 Task: Create a scrum project BridgeForge. Add to scrum project BridgeForge a team member softage.3@softage.net and assign as Project Lead. Add to scrum project BridgeForge a team member softage.4@softage.net
Action: Mouse moved to (180, 53)
Screenshot: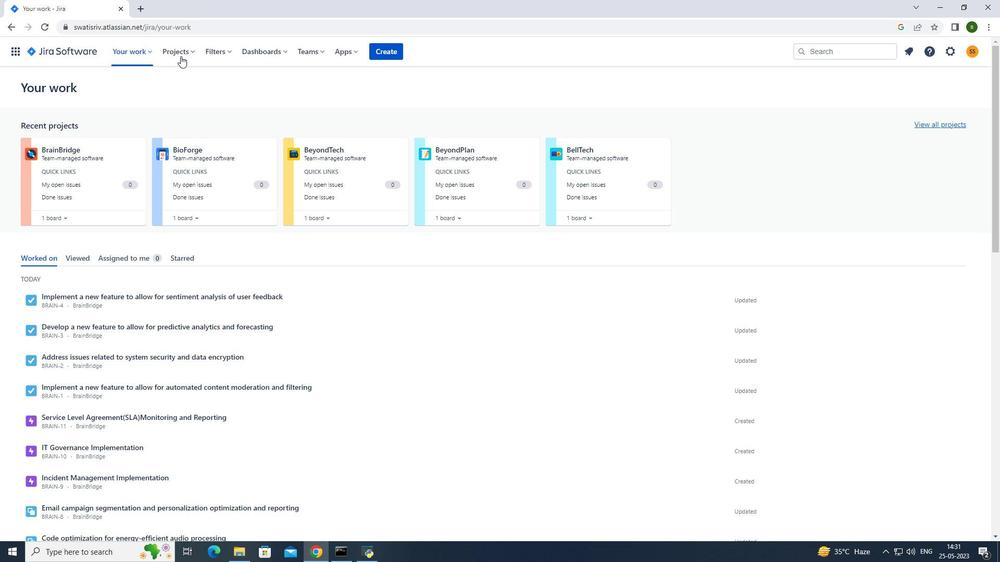 
Action: Mouse pressed left at (180, 53)
Screenshot: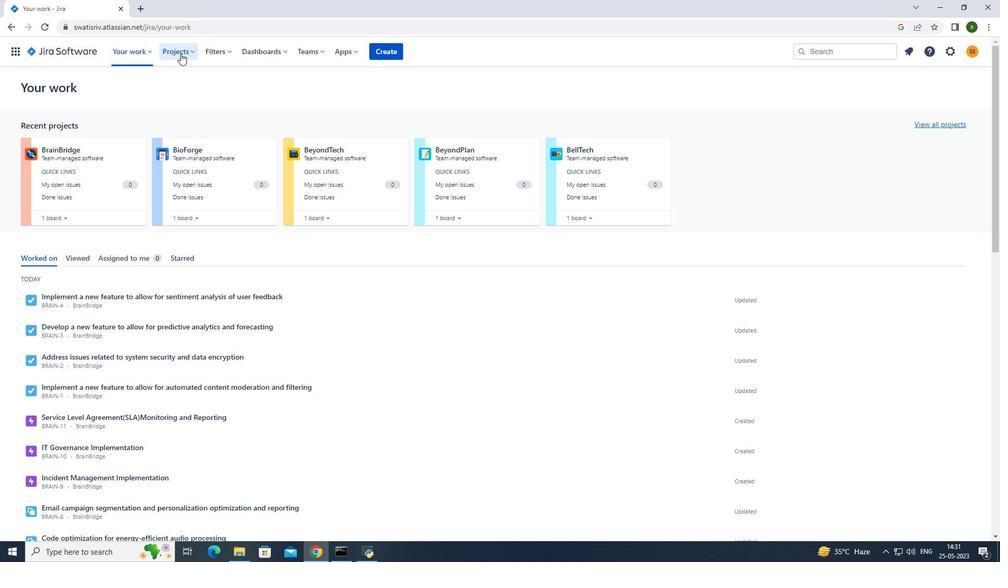 
Action: Mouse moved to (223, 258)
Screenshot: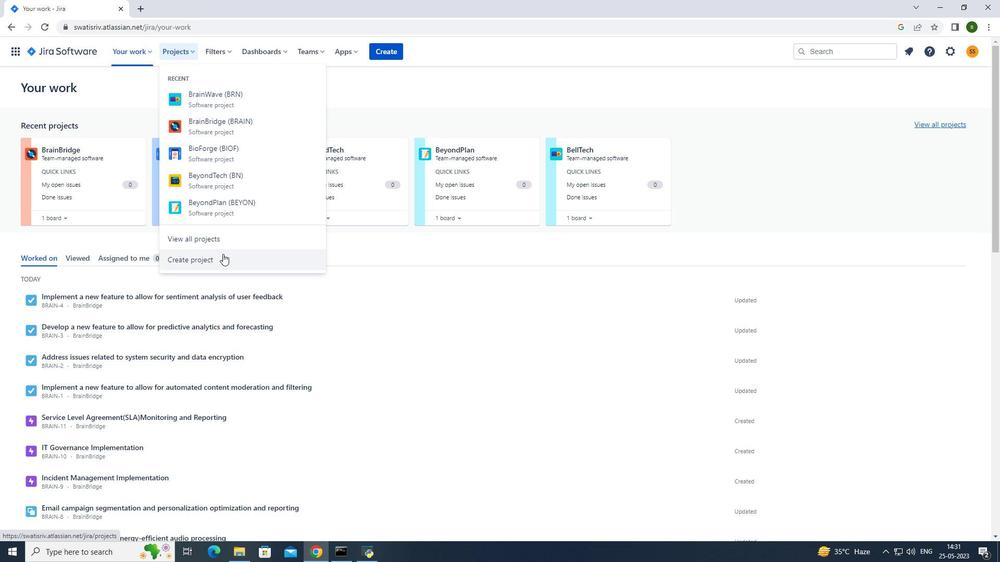 
Action: Mouse pressed left at (223, 258)
Screenshot: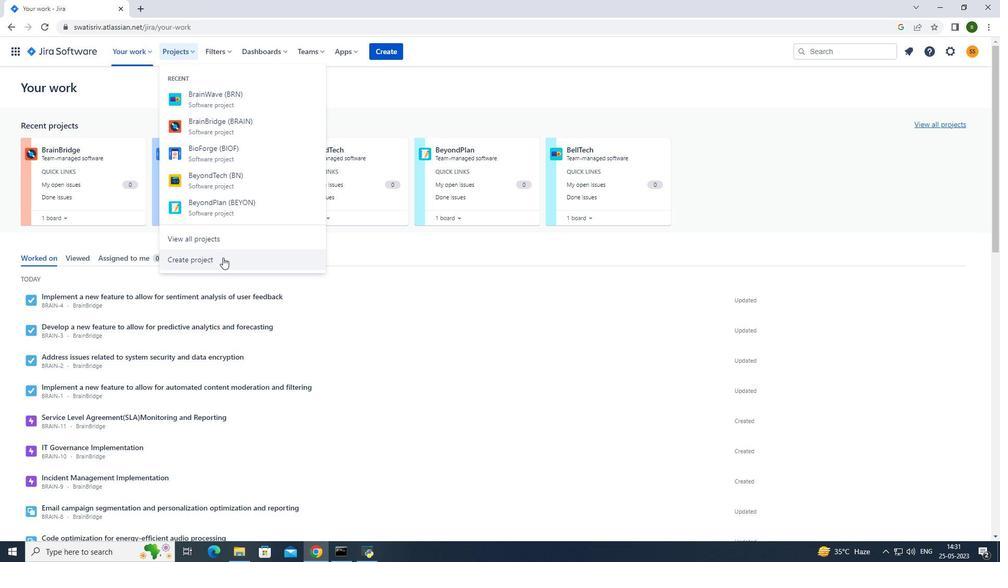
Action: Mouse moved to (647, 253)
Screenshot: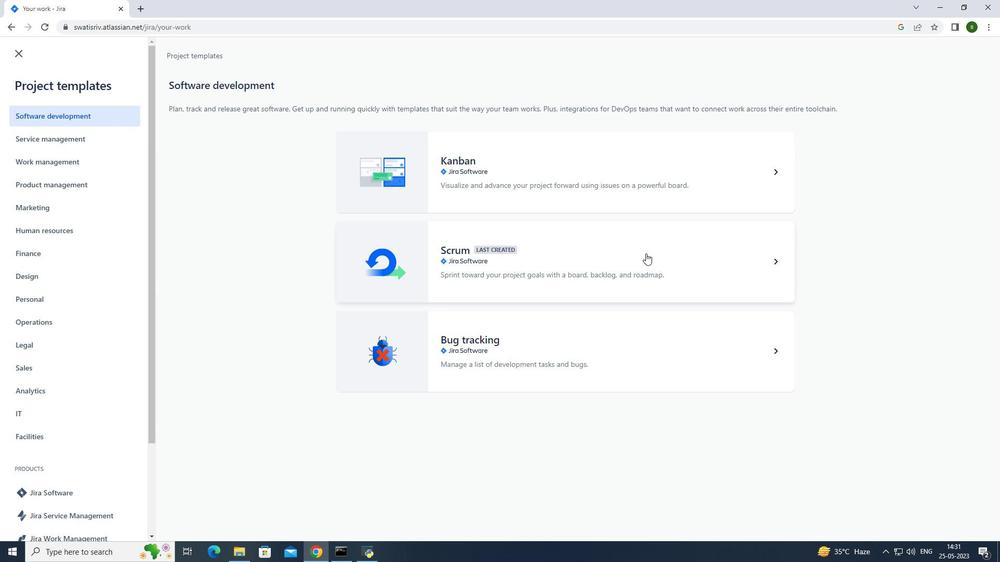 
Action: Mouse pressed left at (647, 253)
Screenshot: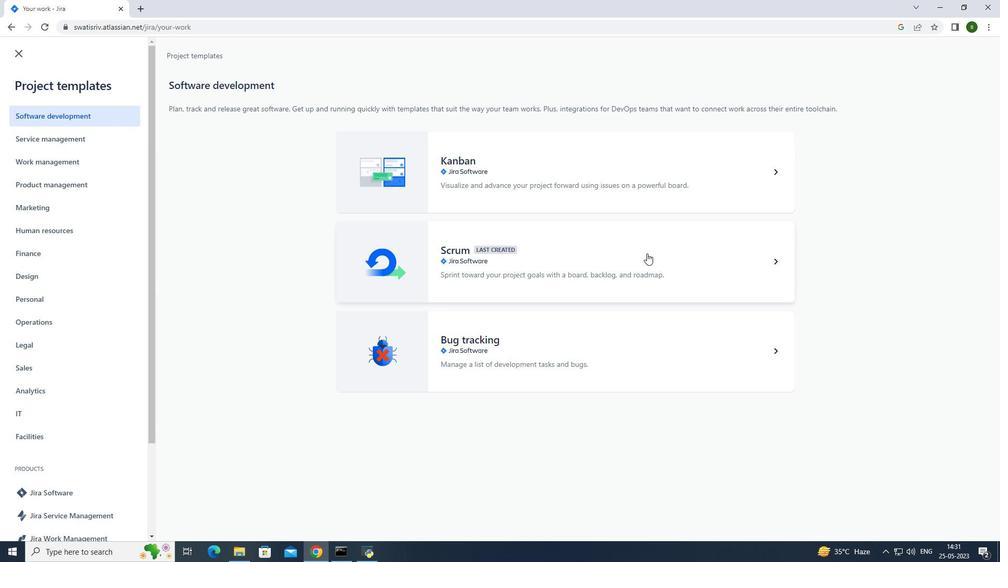 
Action: Mouse moved to (782, 517)
Screenshot: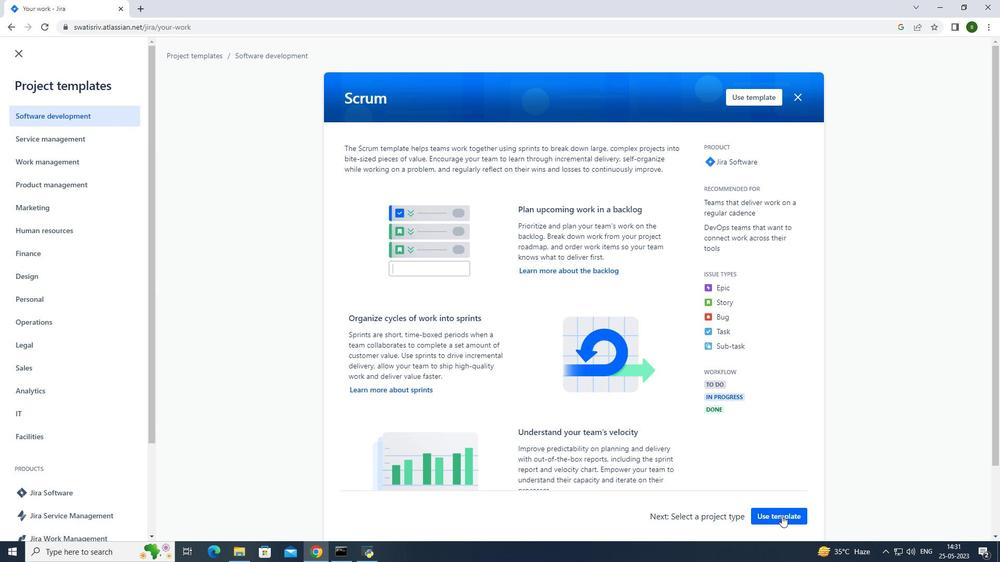 
Action: Mouse pressed left at (782, 517)
Screenshot: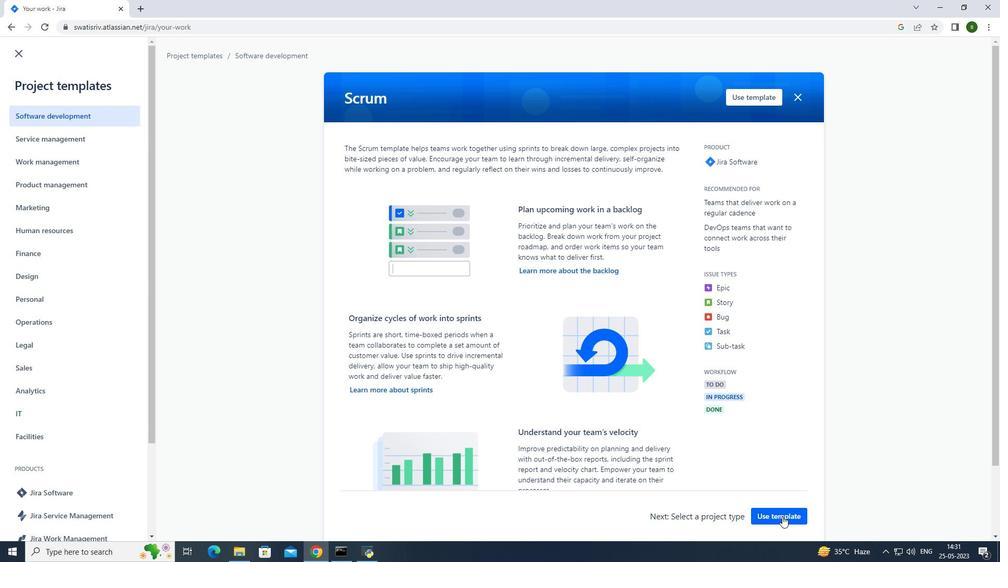 
Action: Mouse moved to (475, 509)
Screenshot: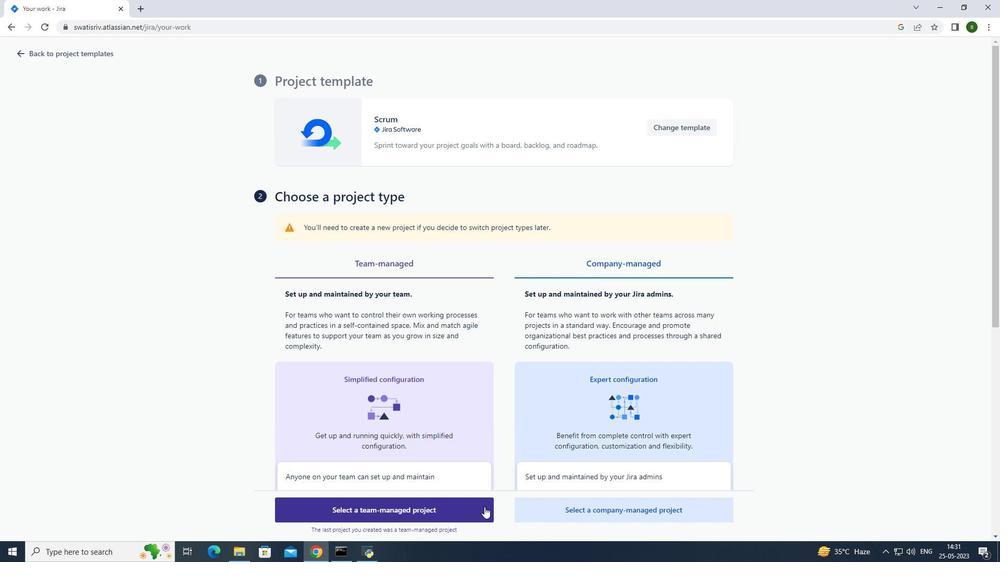 
Action: Mouse pressed left at (475, 509)
Screenshot: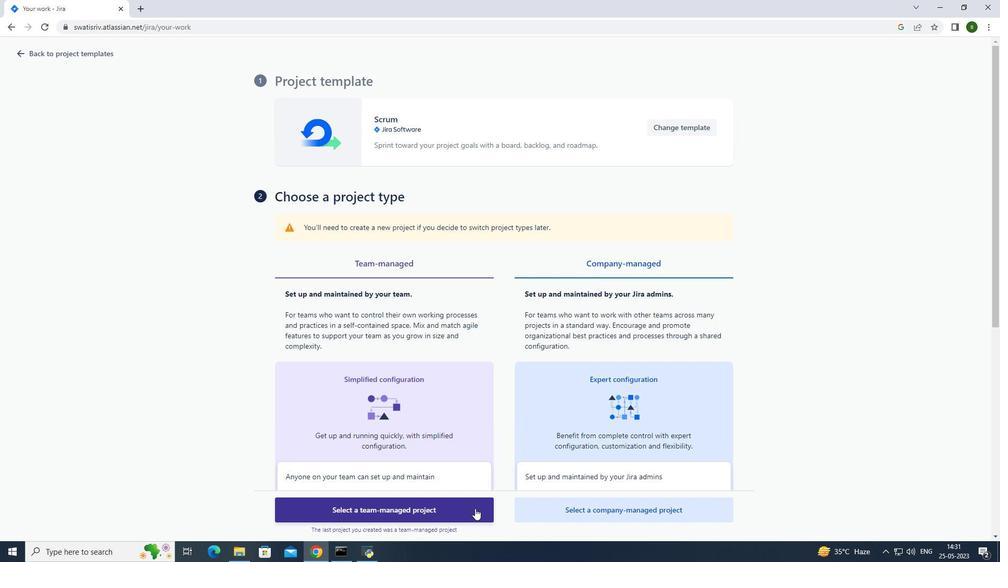 
Action: Mouse moved to (288, 232)
Screenshot: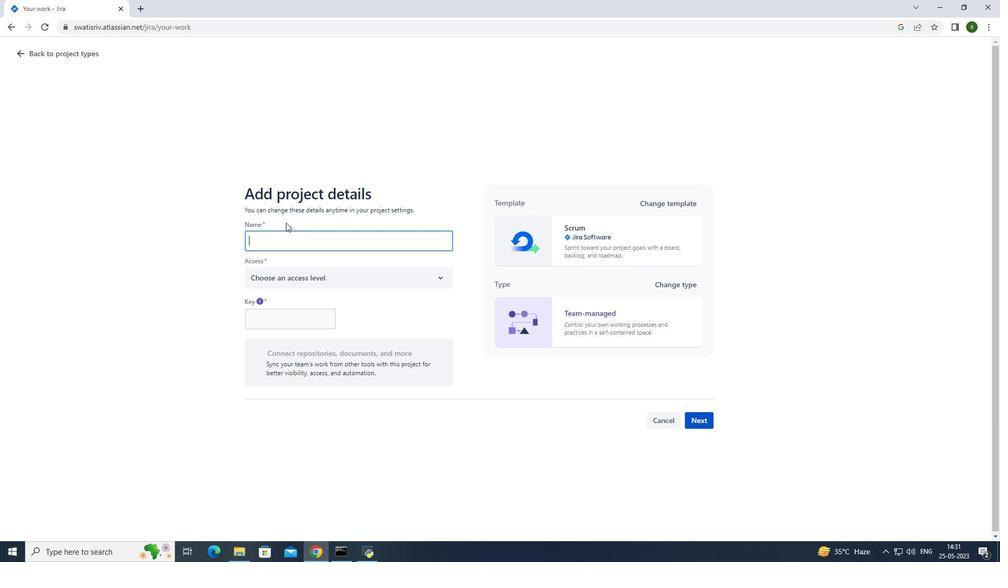 
Action: Mouse pressed left at (288, 232)
Screenshot: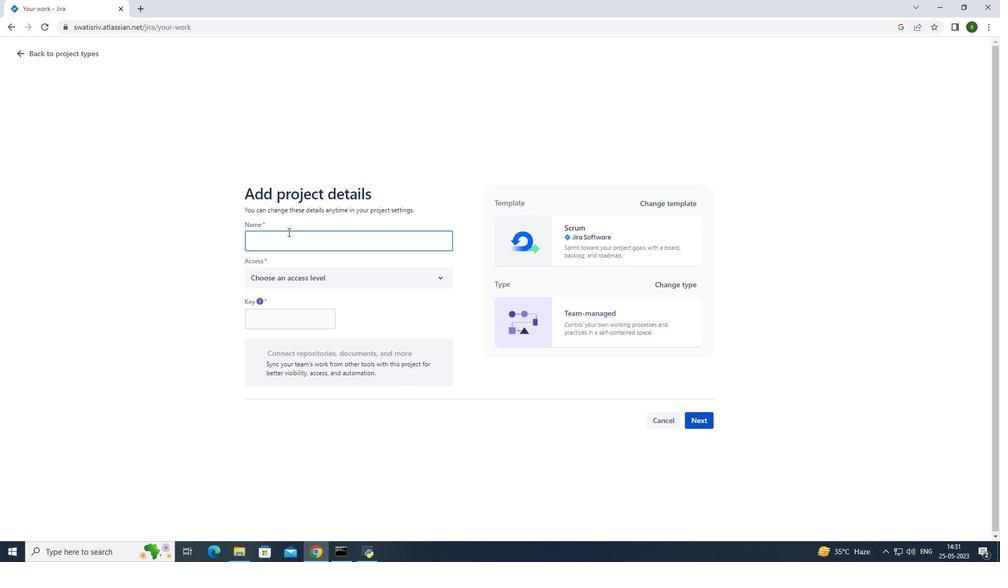 
Action: Mouse moved to (288, 232)
Screenshot: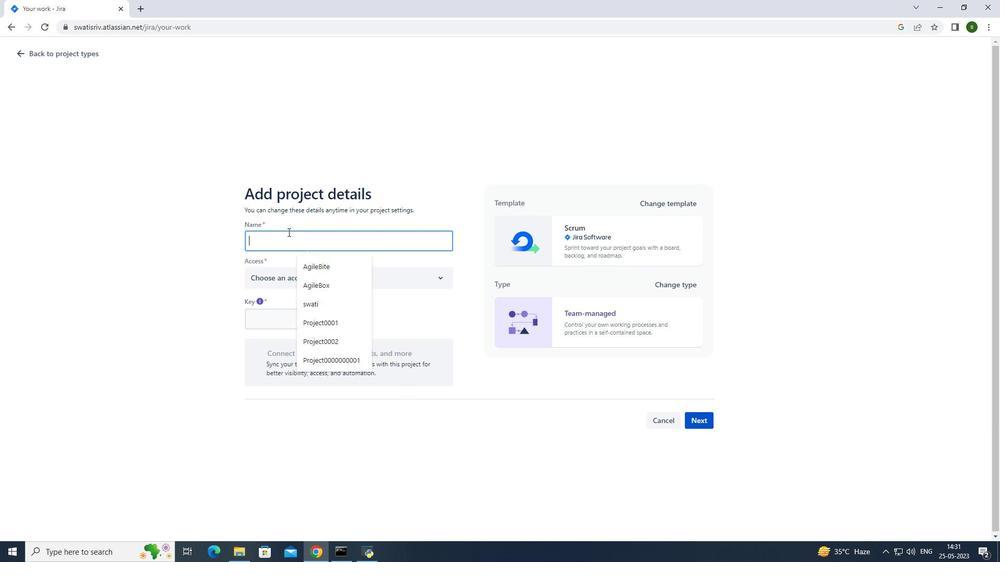 
Action: Key pressed <Key.caps_lock>B<Key.caps_lock>ridge<Key.caps_lock>F<Key.caps_lock>orge
Screenshot: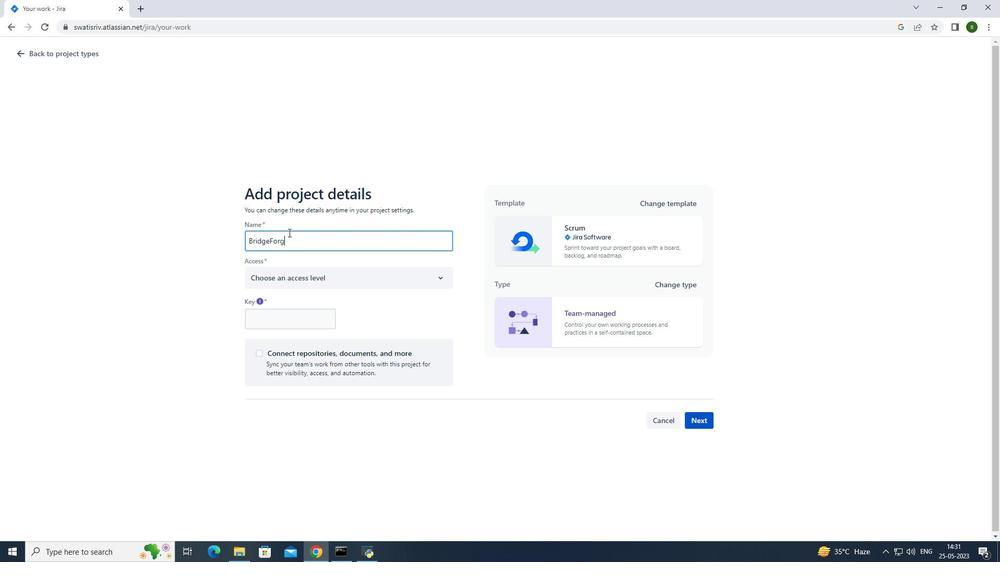 
Action: Mouse moved to (402, 276)
Screenshot: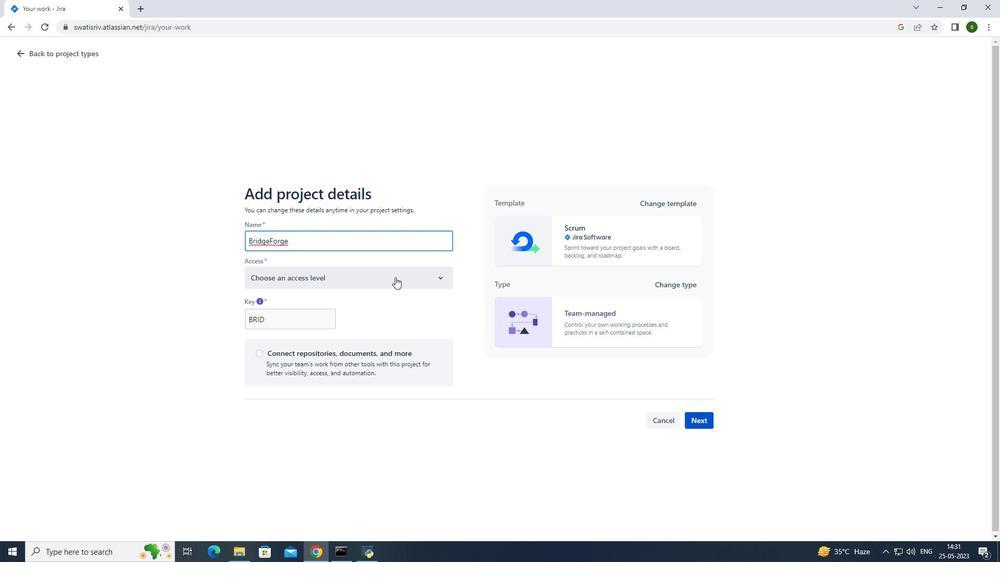
Action: Mouse pressed left at (402, 276)
Screenshot: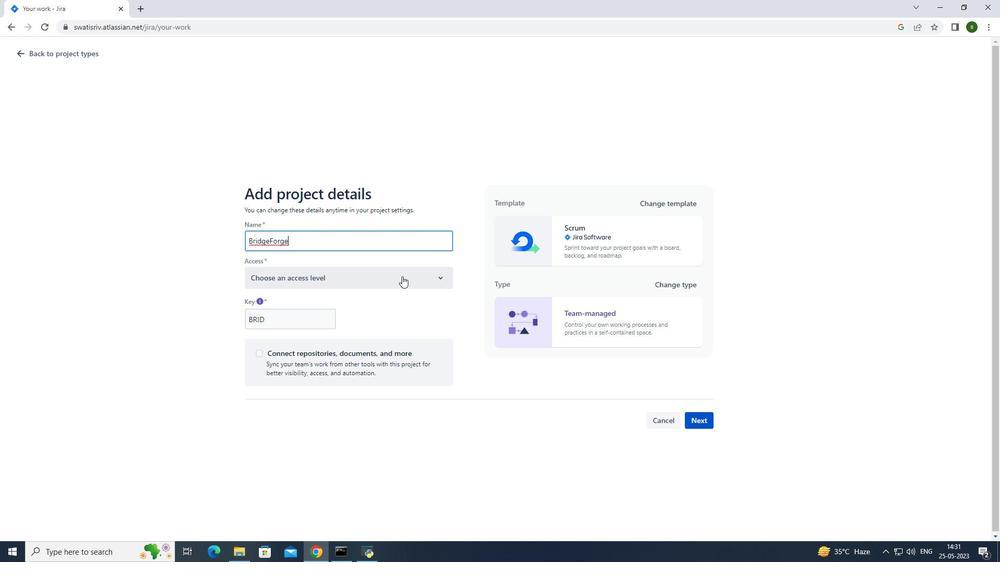 
Action: Mouse moved to (359, 325)
Screenshot: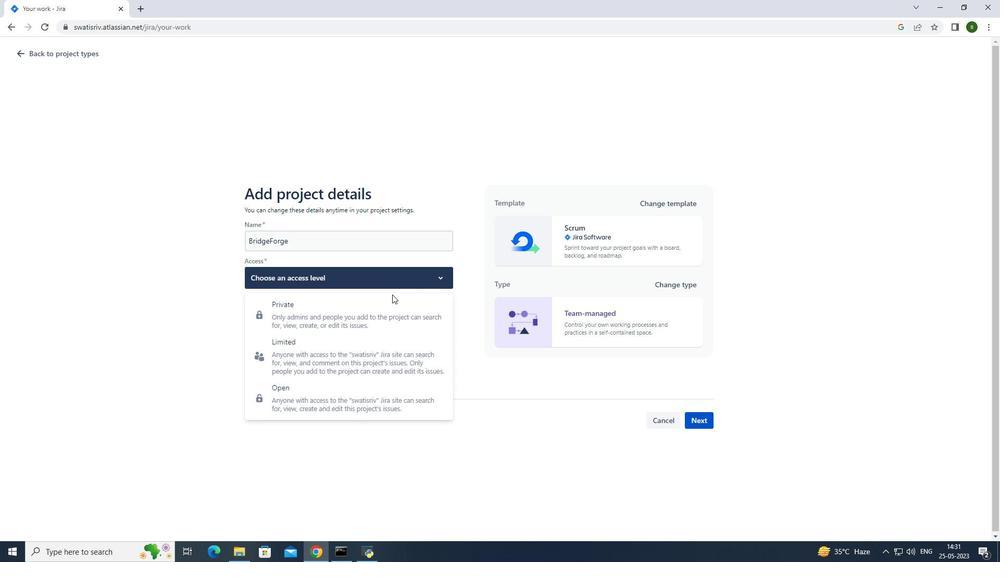 
Action: Mouse pressed left at (359, 325)
Screenshot: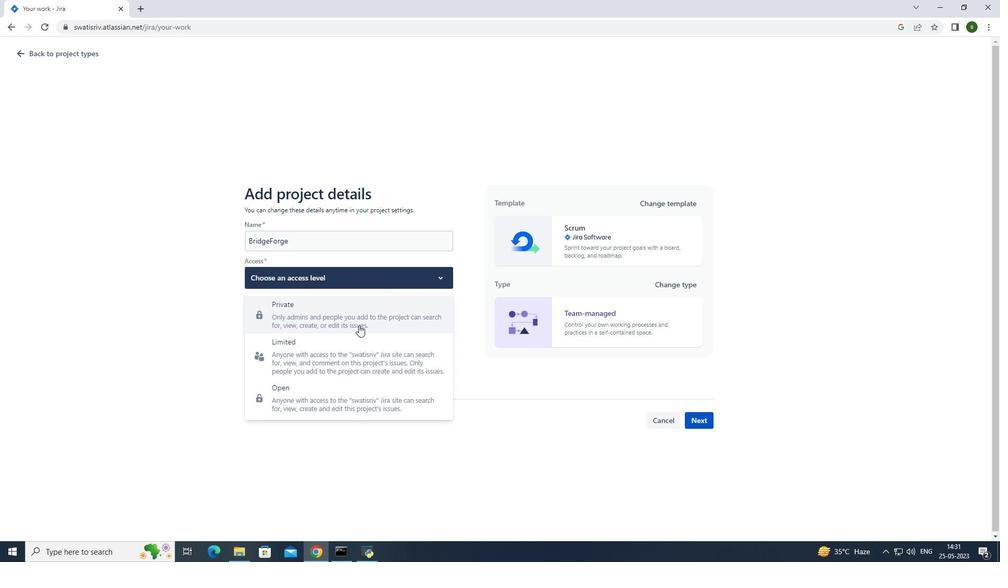 
Action: Mouse moved to (707, 422)
Screenshot: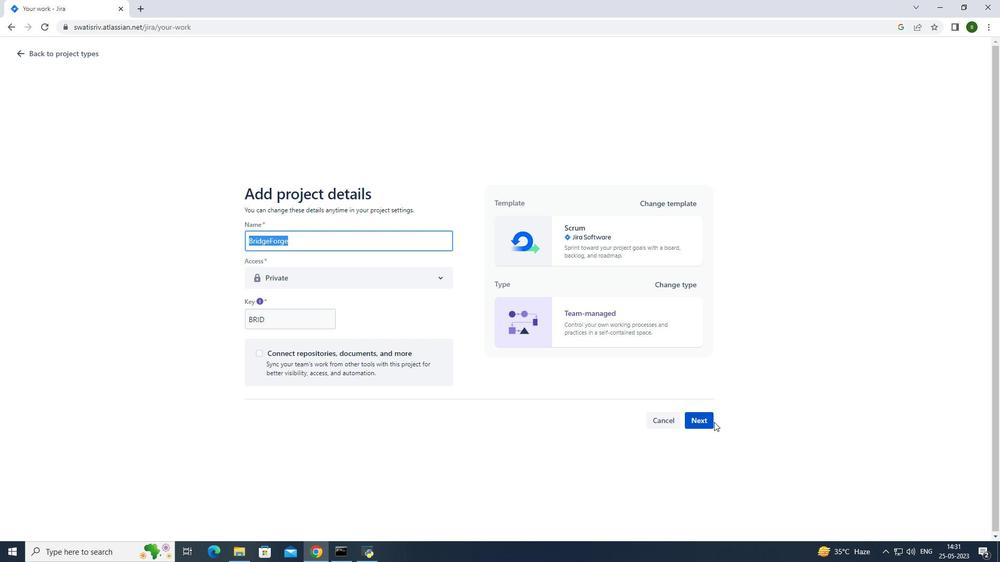 
Action: Mouse pressed left at (707, 422)
Screenshot: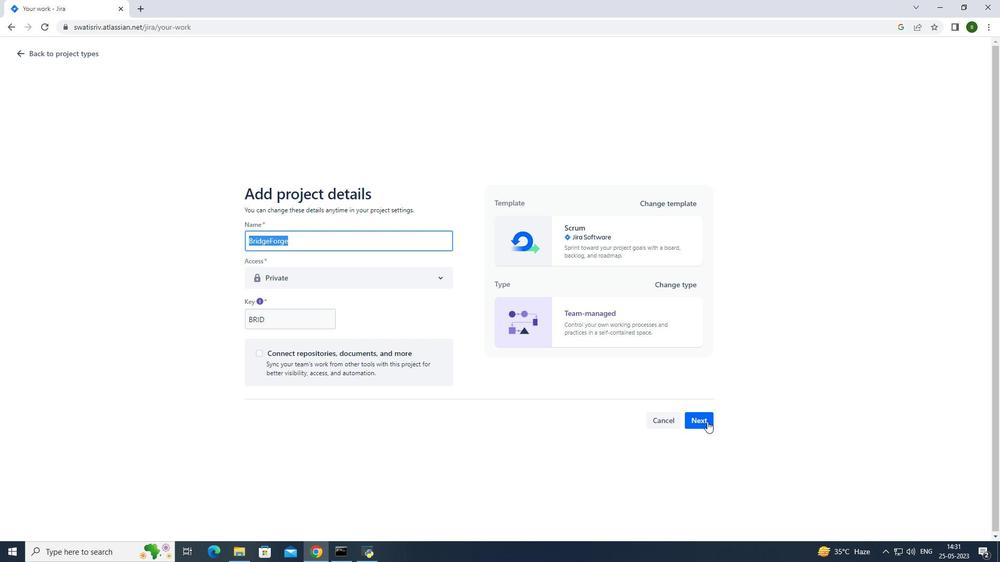 
Action: Mouse moved to (610, 349)
Screenshot: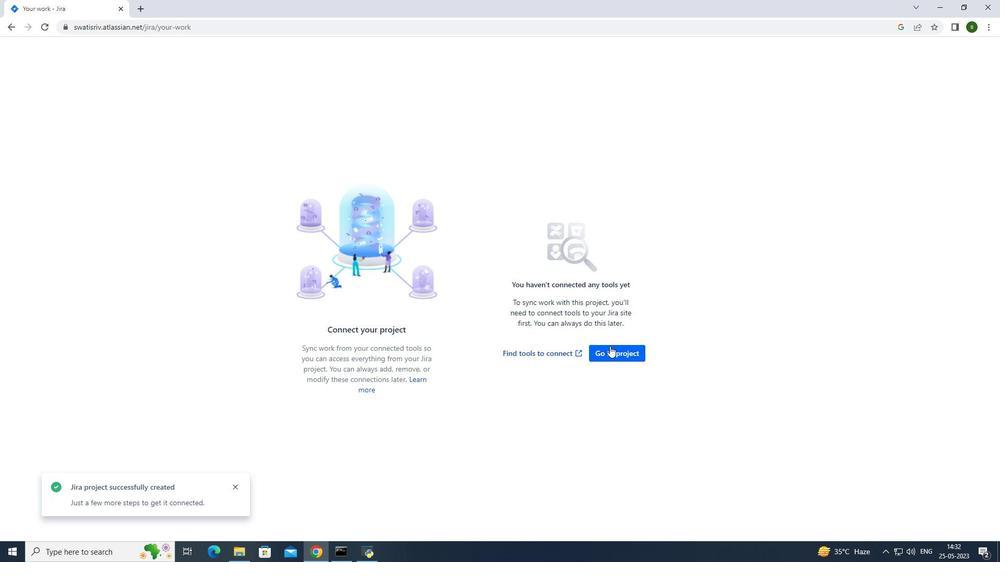 
Action: Mouse pressed left at (610, 349)
Screenshot: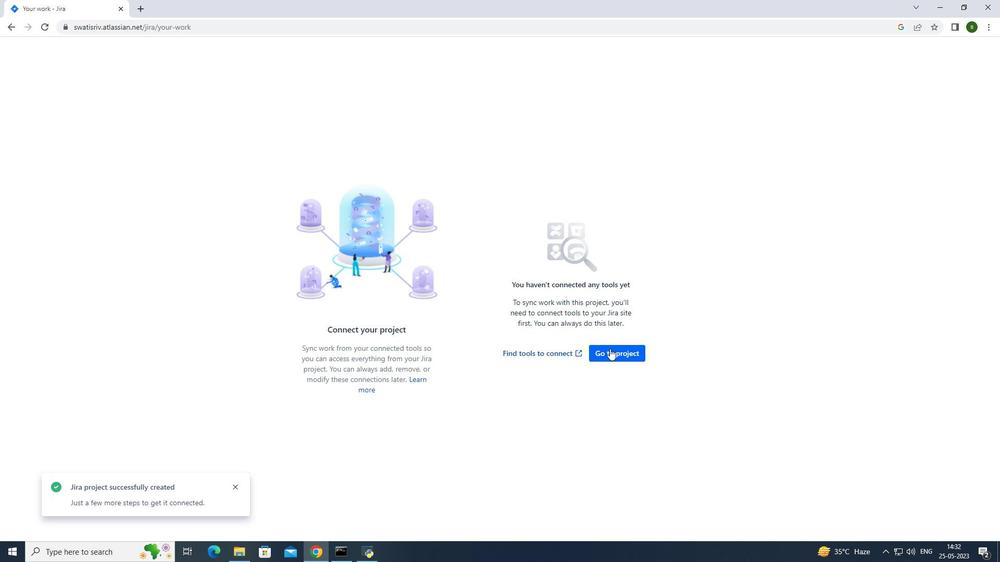 
Action: Mouse moved to (181, 50)
Screenshot: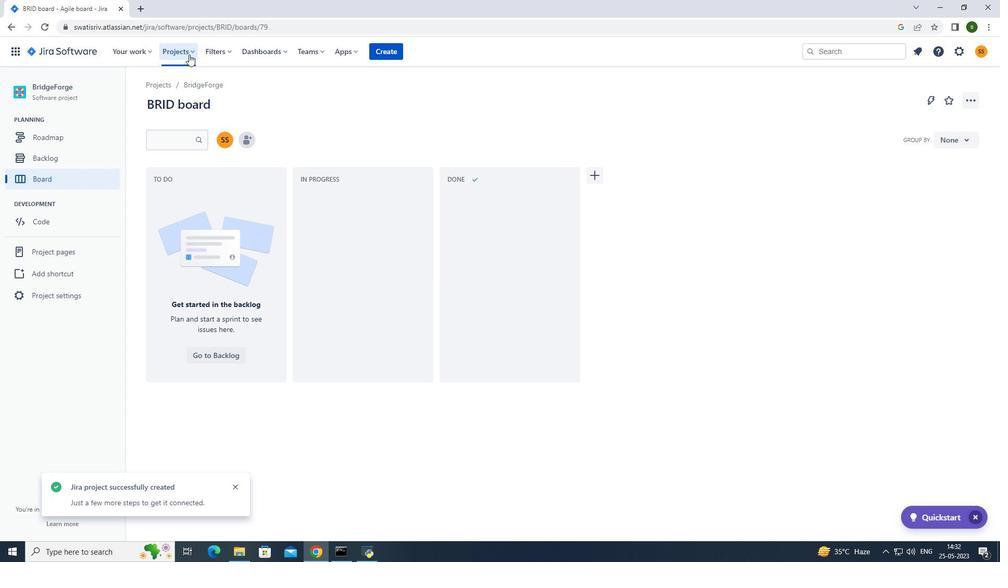 
Action: Mouse pressed left at (181, 50)
Screenshot: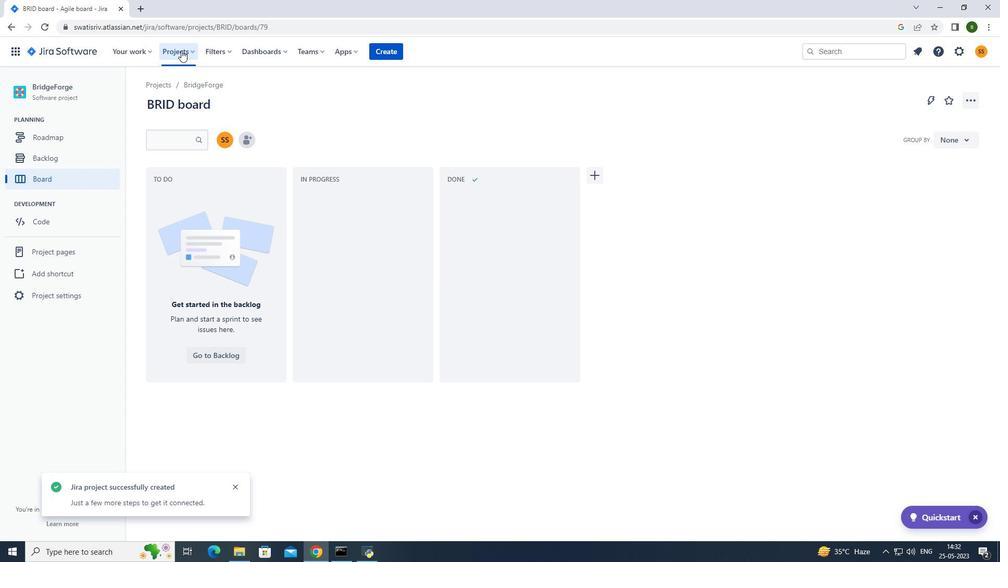 
Action: Mouse moved to (221, 87)
Screenshot: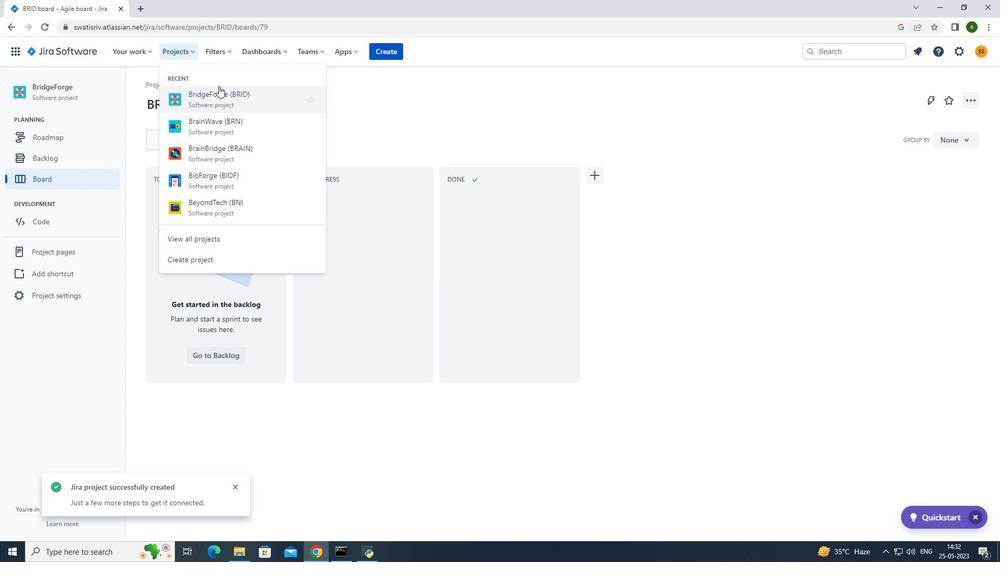 
Action: Mouse pressed left at (221, 87)
Screenshot: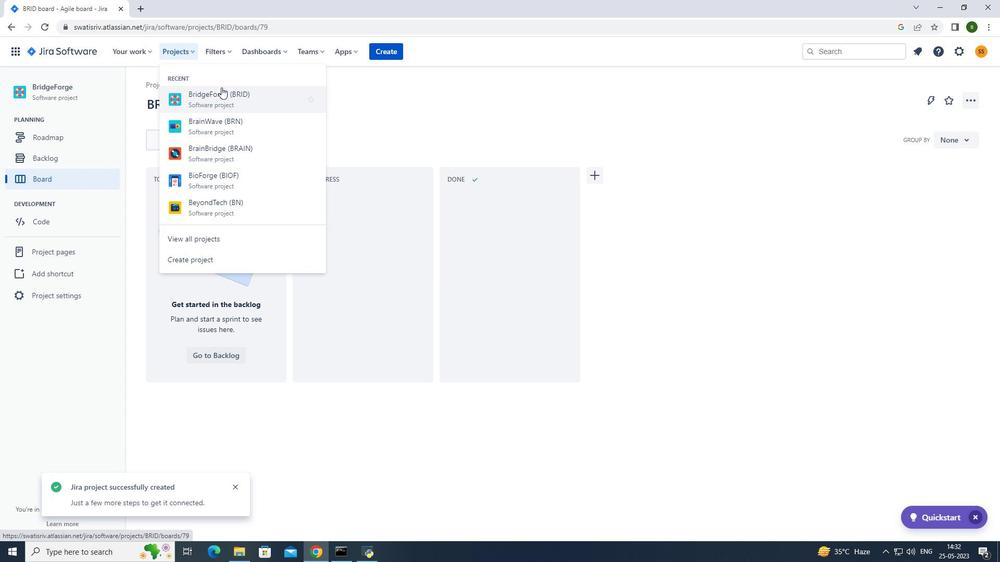 
Action: Mouse moved to (248, 140)
Screenshot: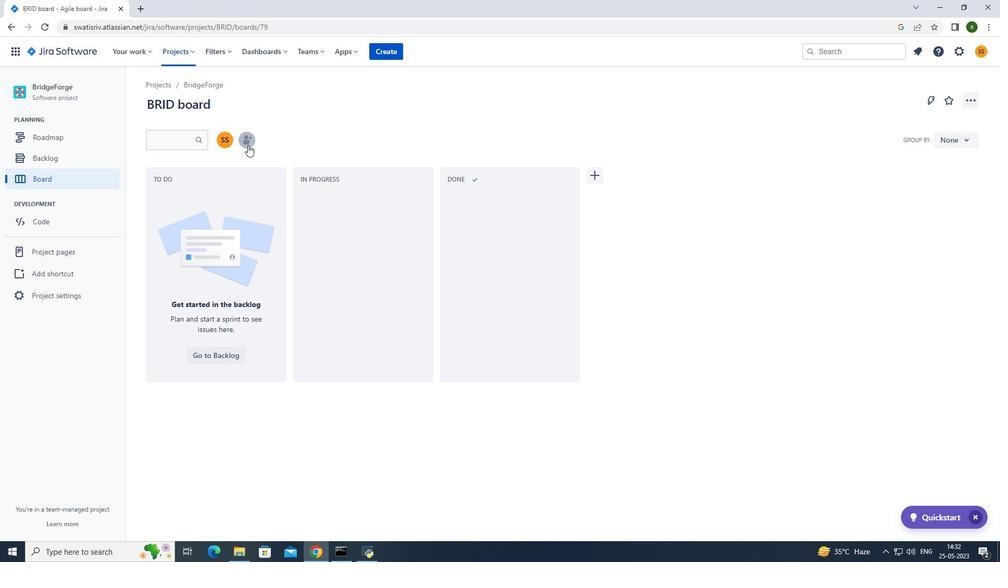 
Action: Mouse pressed left at (248, 140)
Screenshot: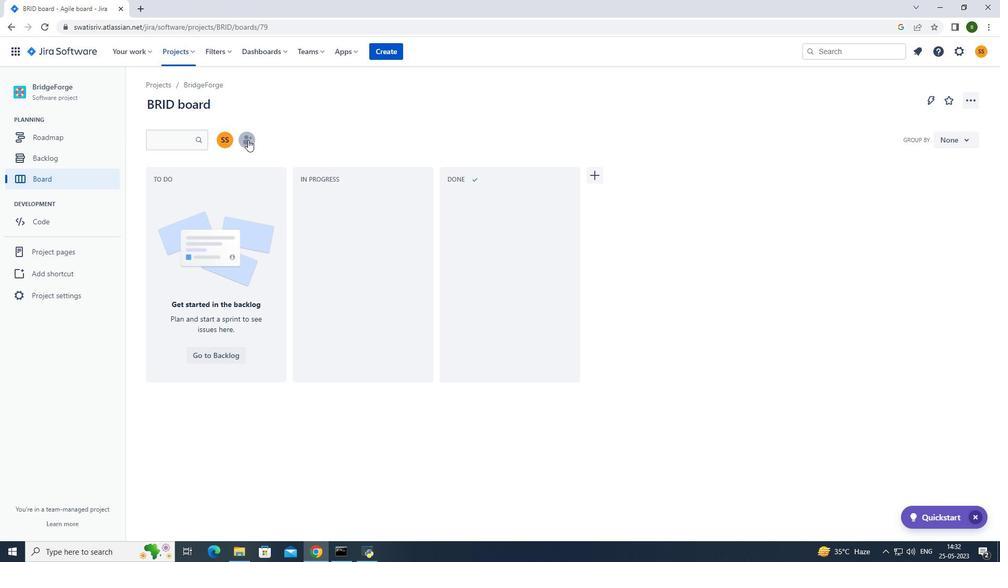 
Action: Mouse moved to (419, 118)
Screenshot: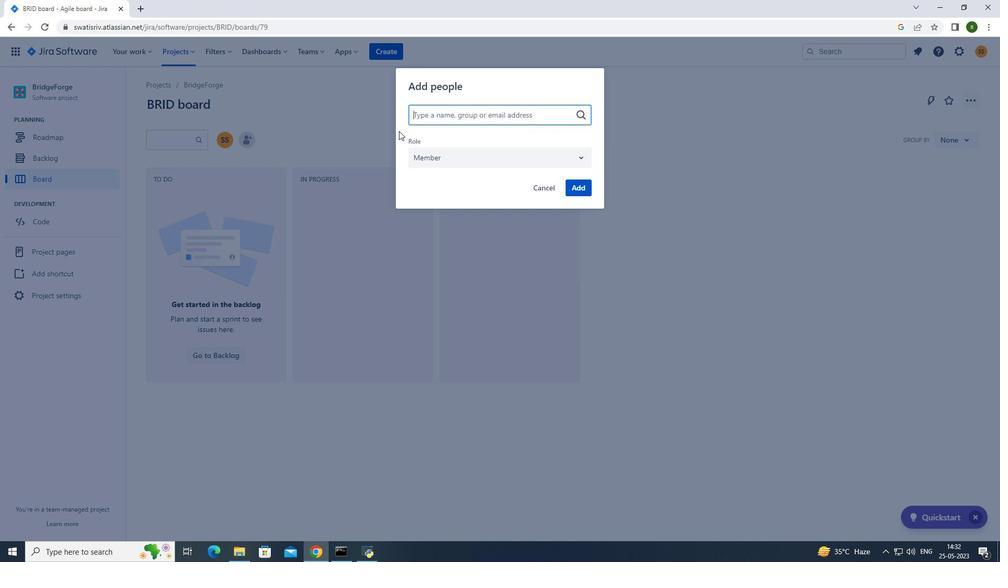 
Action: Key pressed softage.3<Key.shift>@softage.net
Screenshot: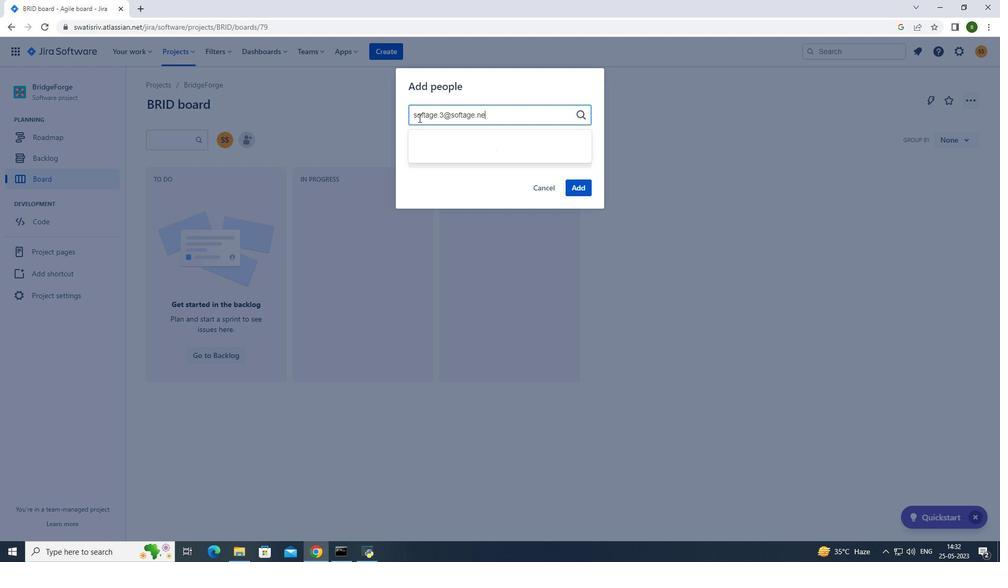 
Action: Mouse moved to (453, 140)
Screenshot: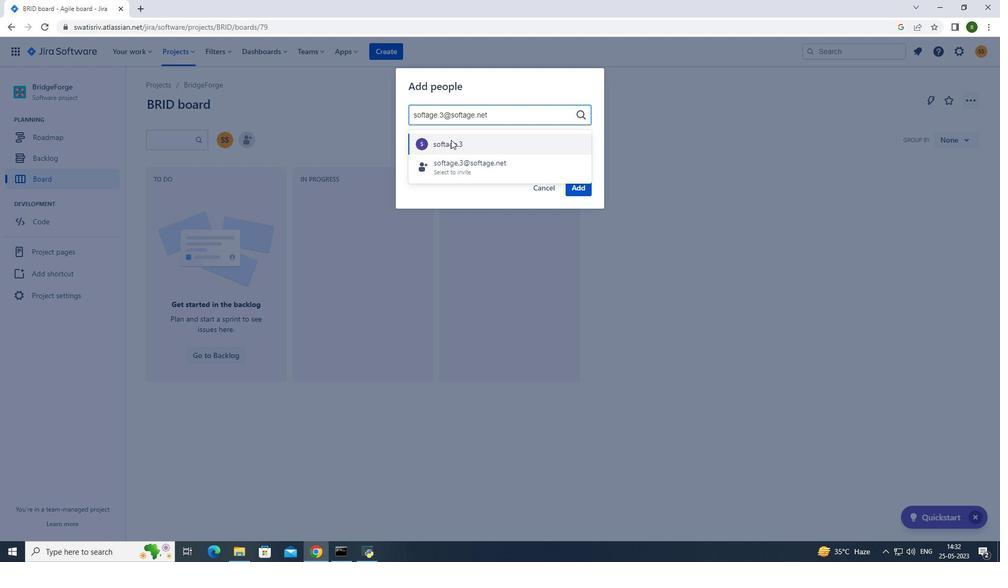 
Action: Mouse pressed left at (453, 140)
Screenshot: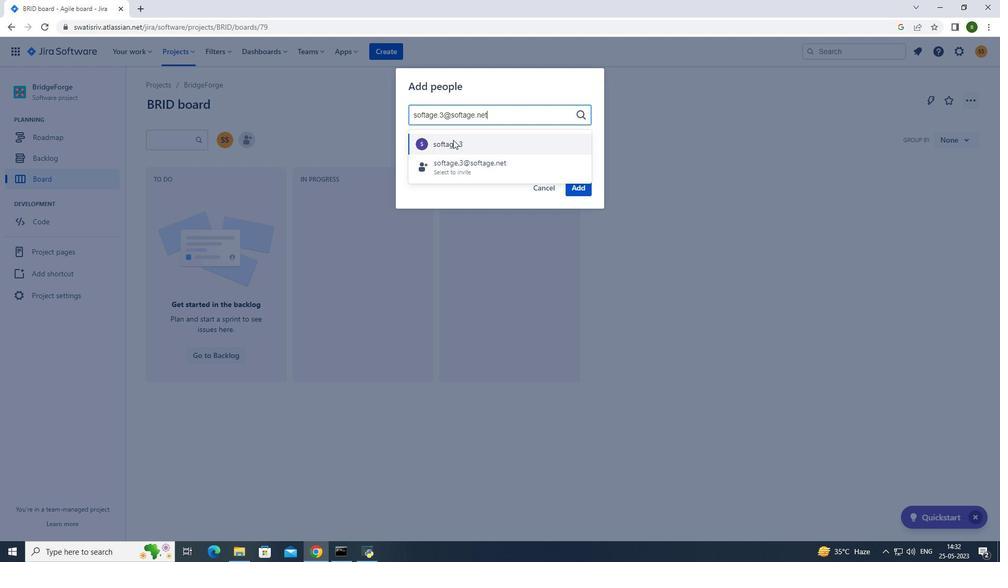 
Action: Mouse moved to (588, 190)
Screenshot: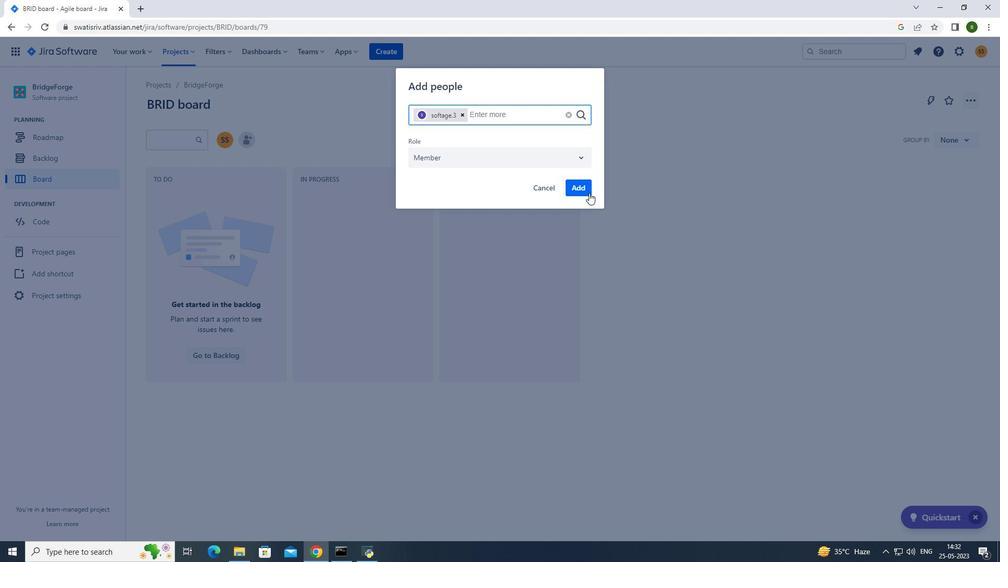 
Action: Mouse pressed left at (588, 190)
Screenshot: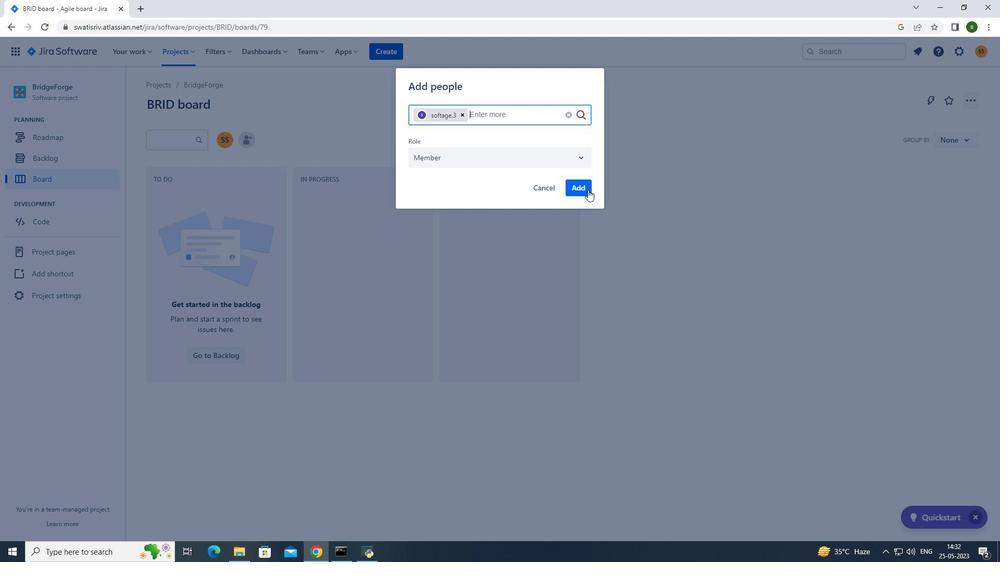 
Action: Mouse moved to (175, 50)
Screenshot: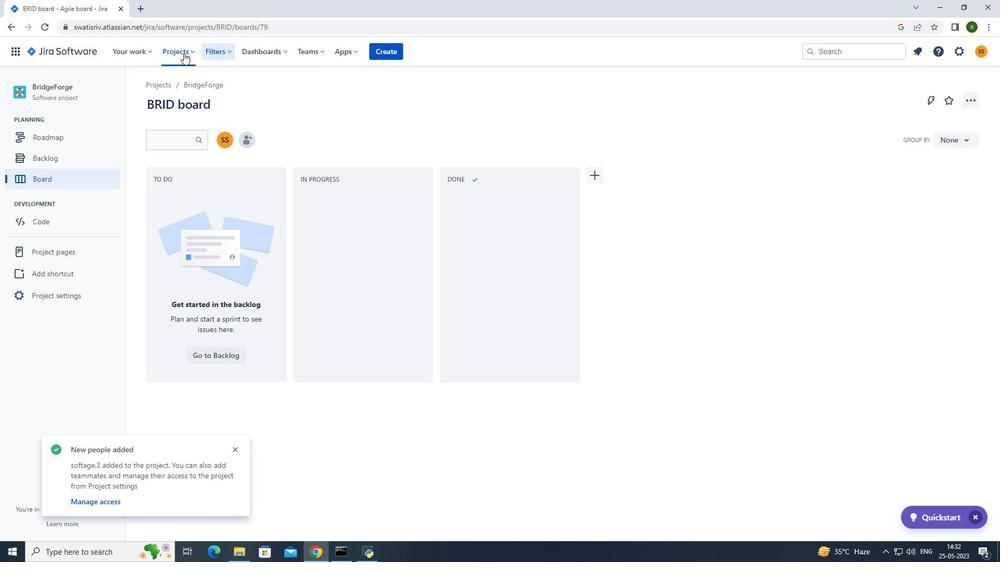 
Action: Mouse pressed left at (175, 50)
Screenshot: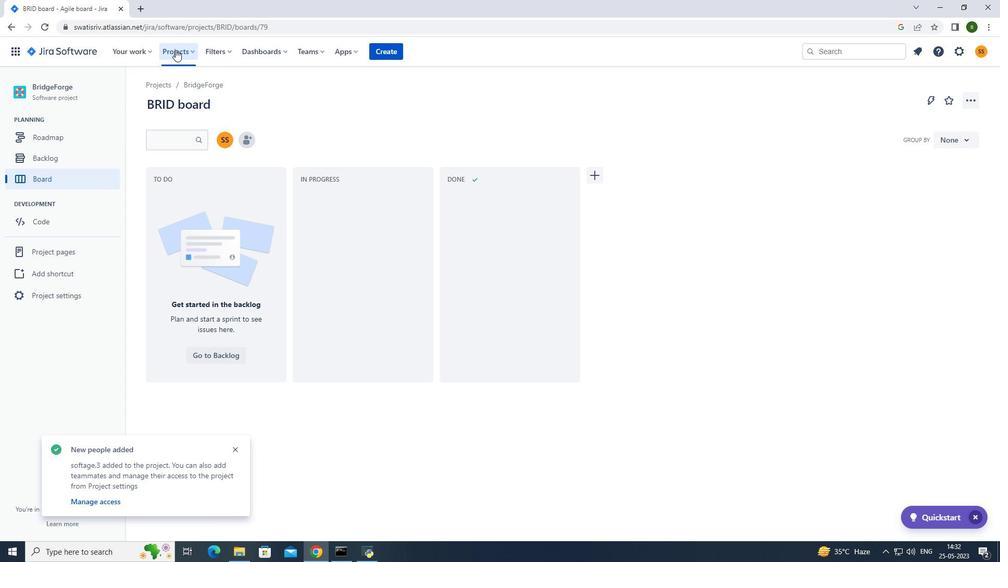 
Action: Mouse moved to (221, 106)
Screenshot: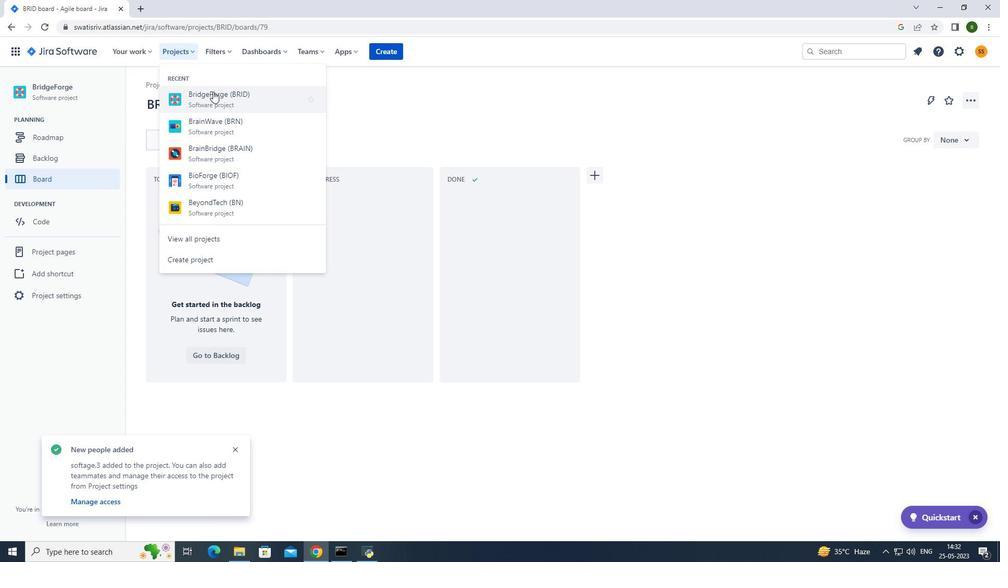 
Action: Mouse pressed left at (221, 106)
Screenshot: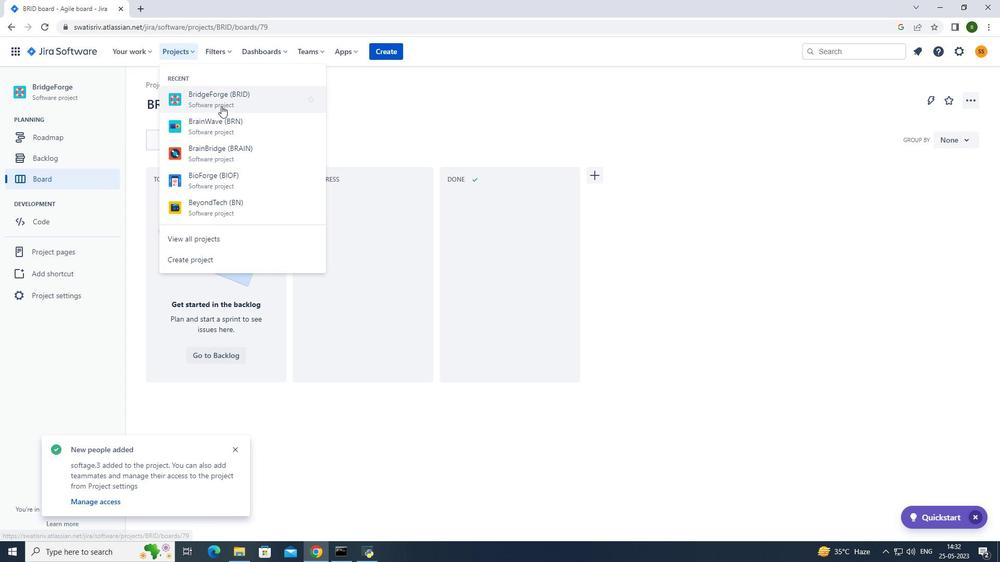 
Action: Mouse moved to (91, 288)
Screenshot: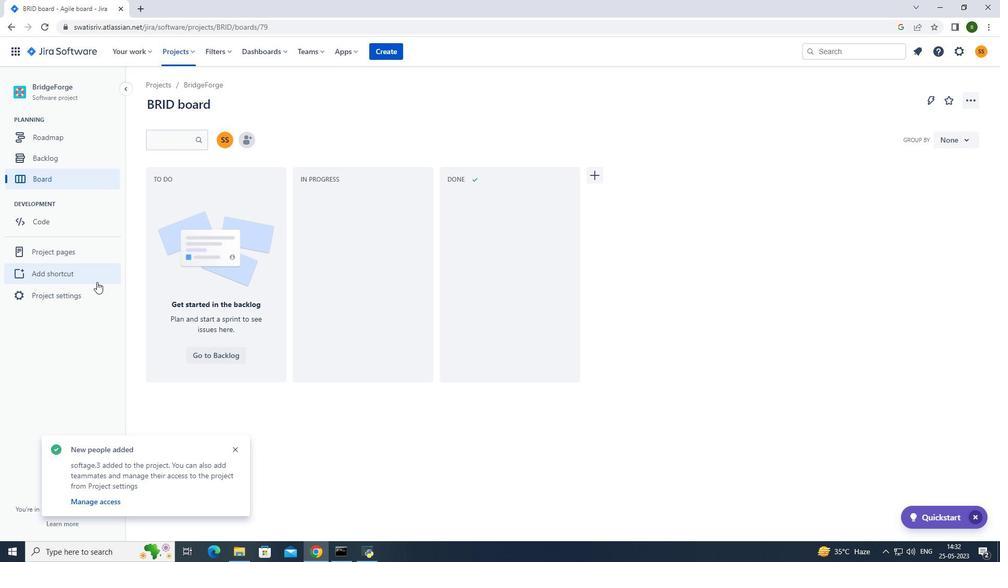 
Action: Mouse pressed left at (91, 288)
Screenshot: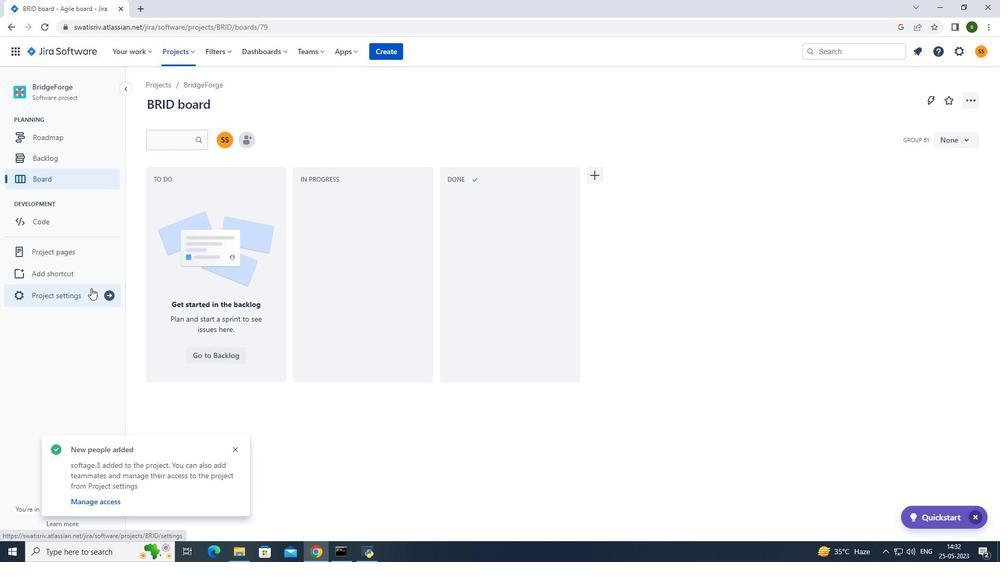 
Action: Mouse moved to (580, 377)
Screenshot: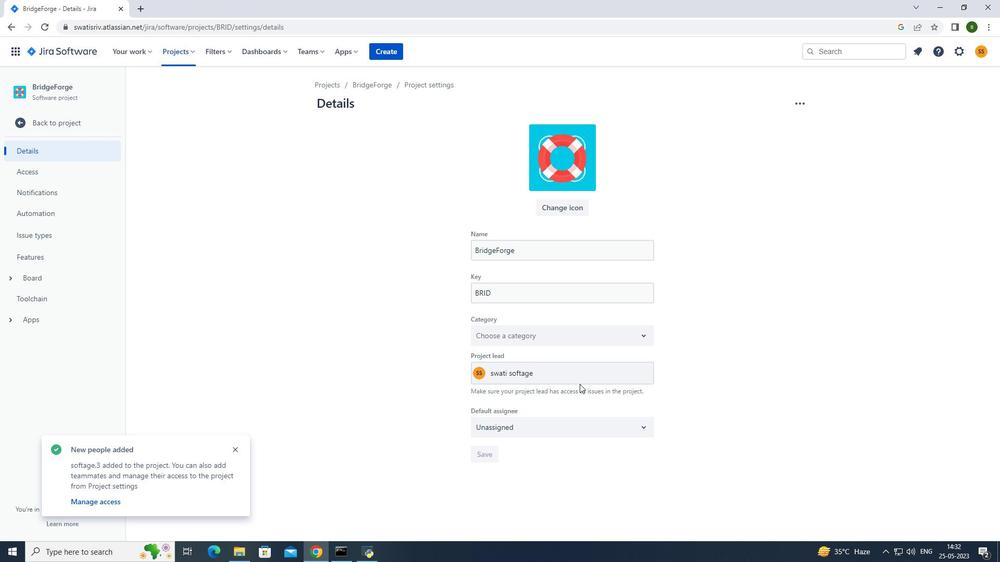 
Action: Mouse pressed left at (580, 377)
Screenshot: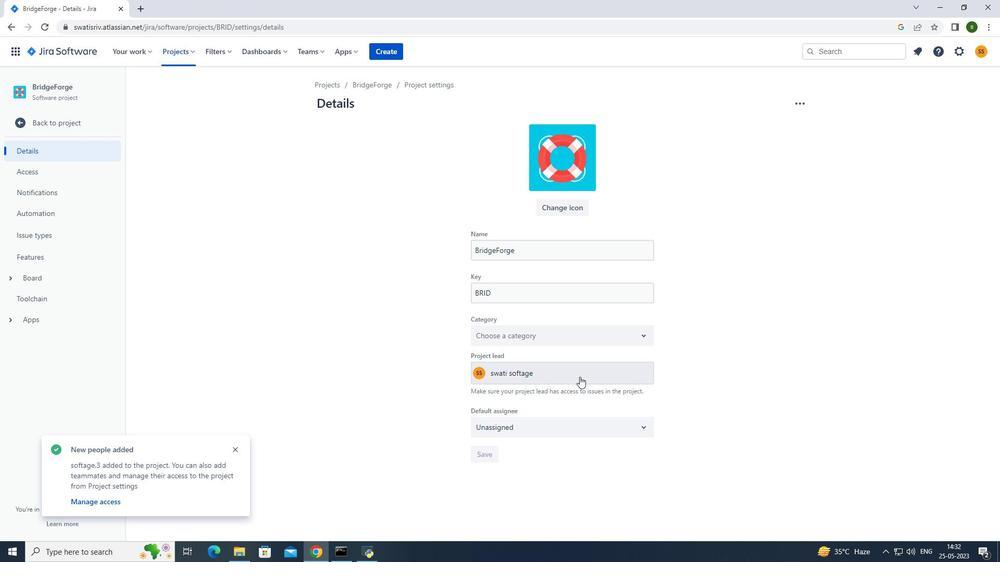 
Action: Mouse moved to (580, 372)
Screenshot: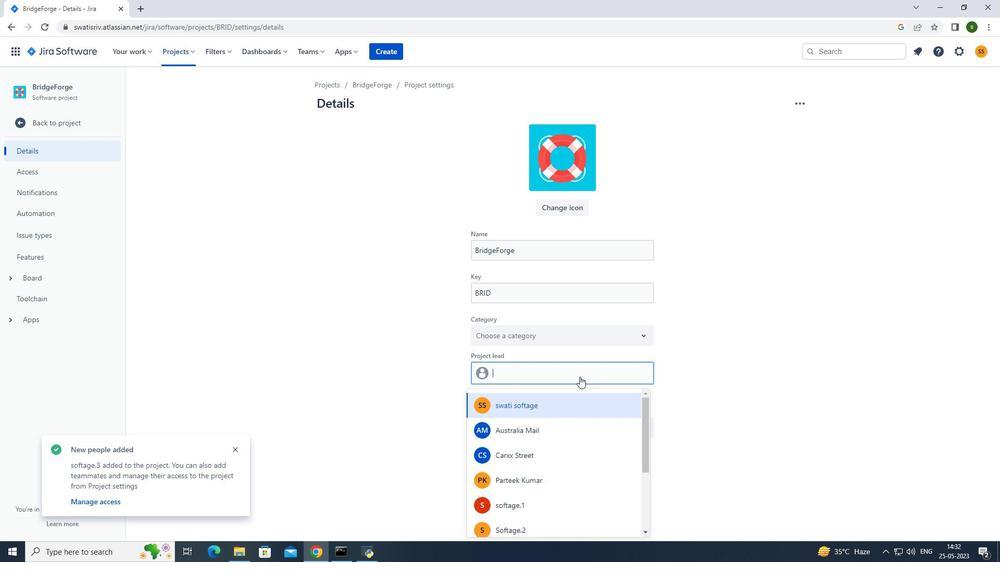 
Action: Key pressed softage.3<Key.shift>@softage.net
Screenshot: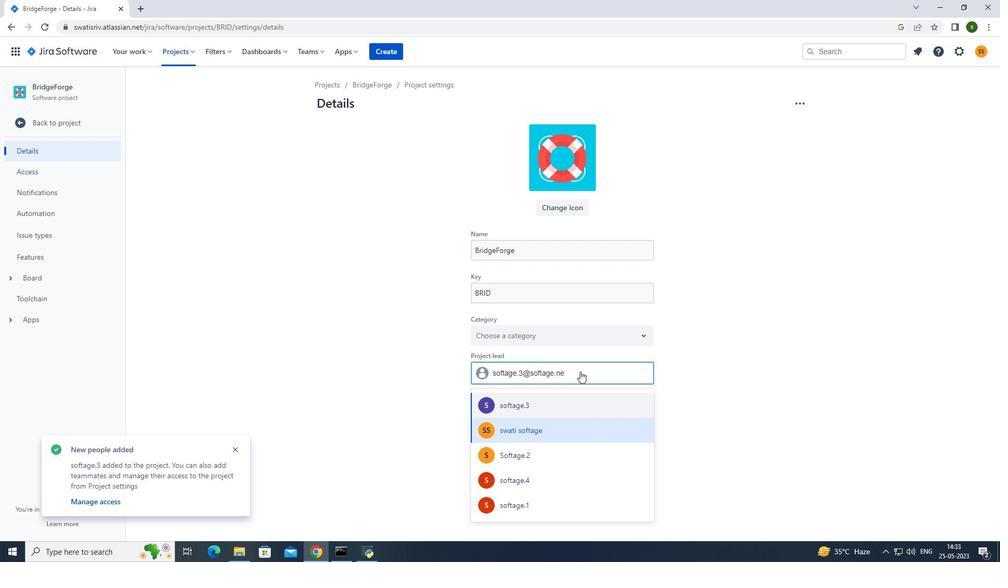 
Action: Mouse moved to (568, 400)
Screenshot: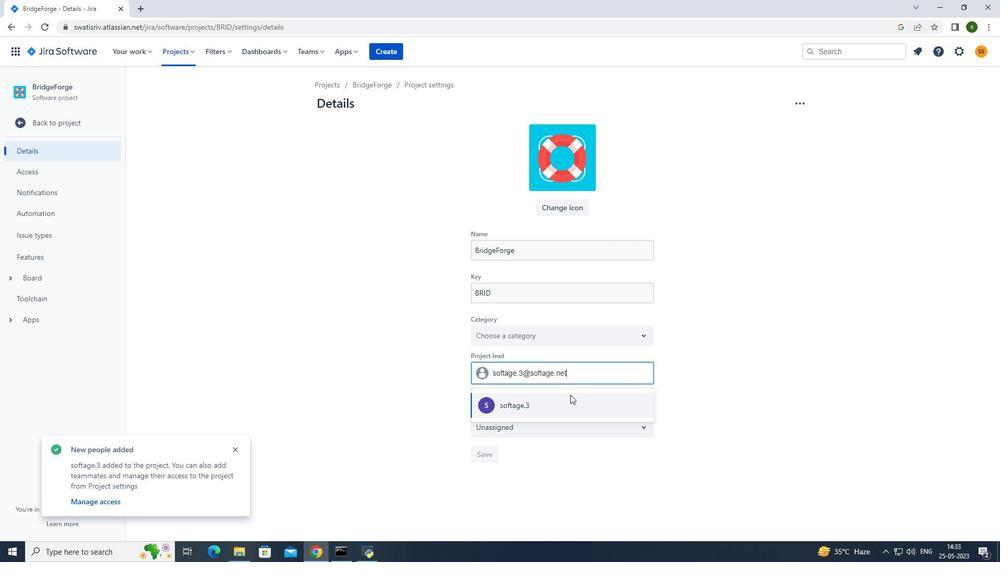 
Action: Mouse pressed left at (568, 400)
Screenshot: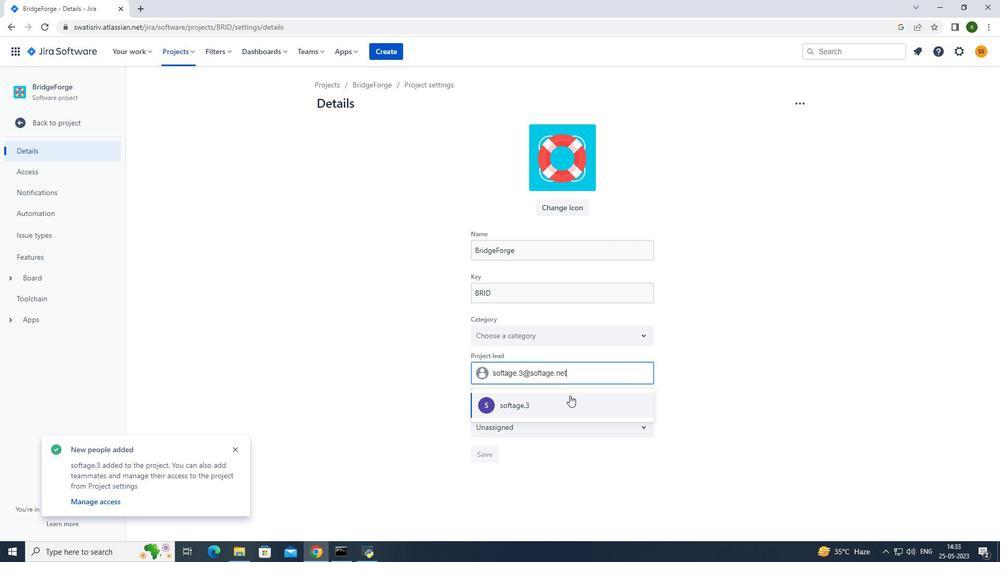 
Action: Mouse moved to (478, 452)
Screenshot: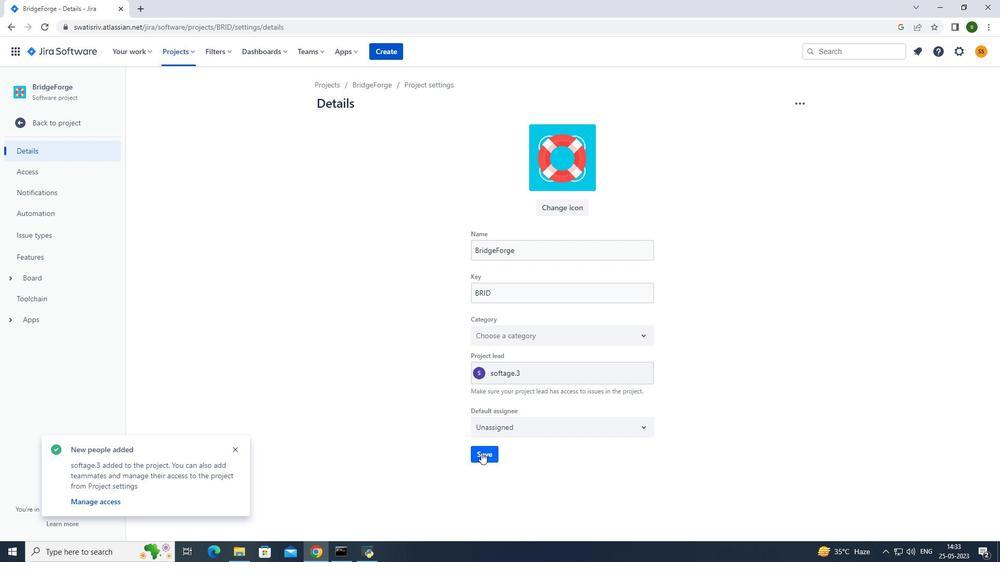 
Action: Mouse pressed left at (478, 452)
Screenshot: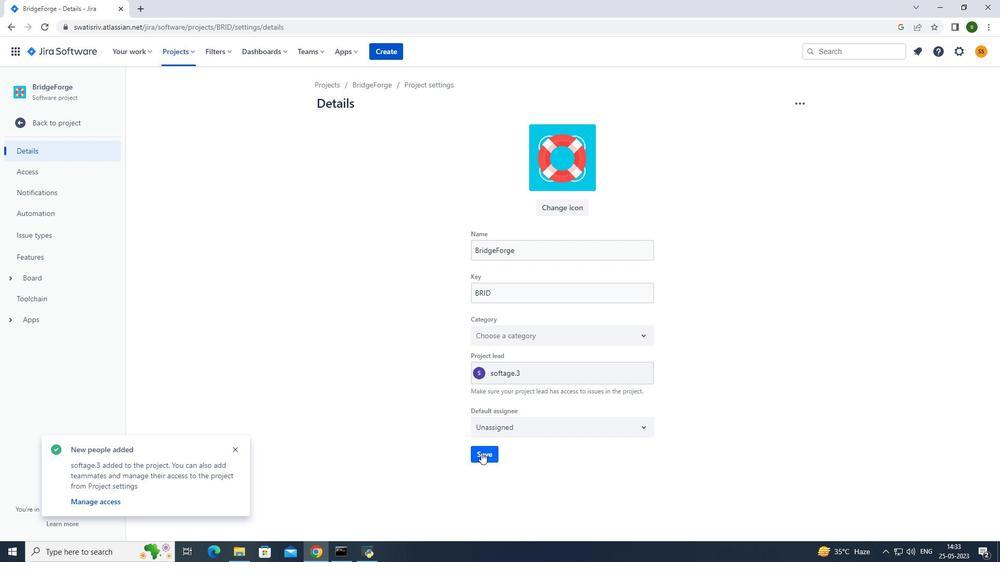 
Action: Mouse moved to (187, 49)
Screenshot: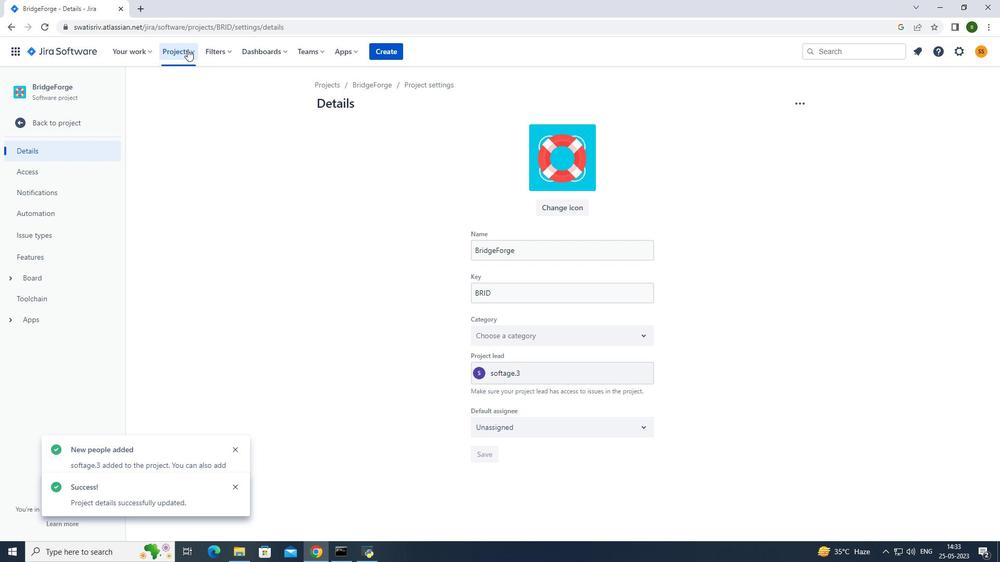 
Action: Mouse pressed left at (187, 49)
Screenshot: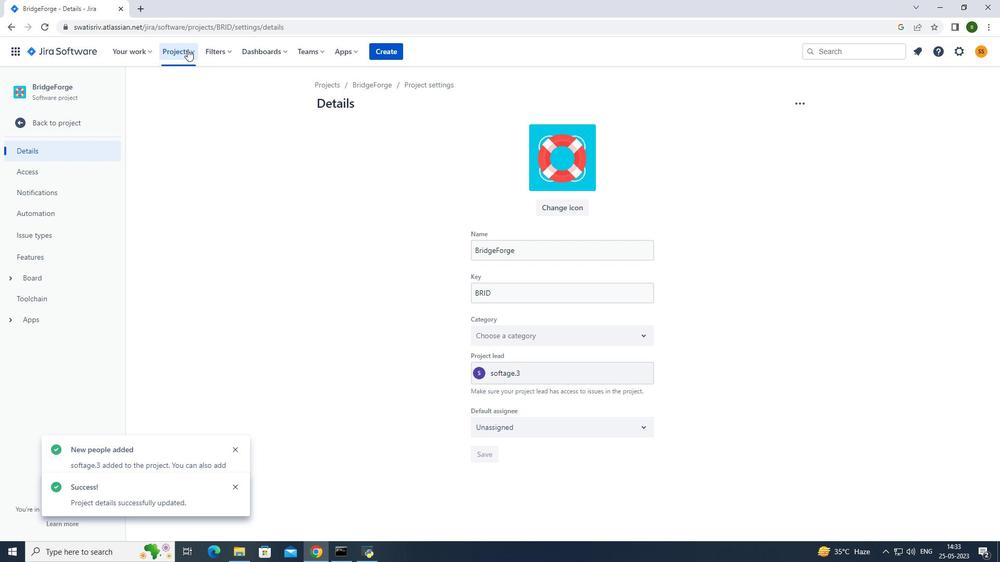 
Action: Mouse moved to (230, 99)
Screenshot: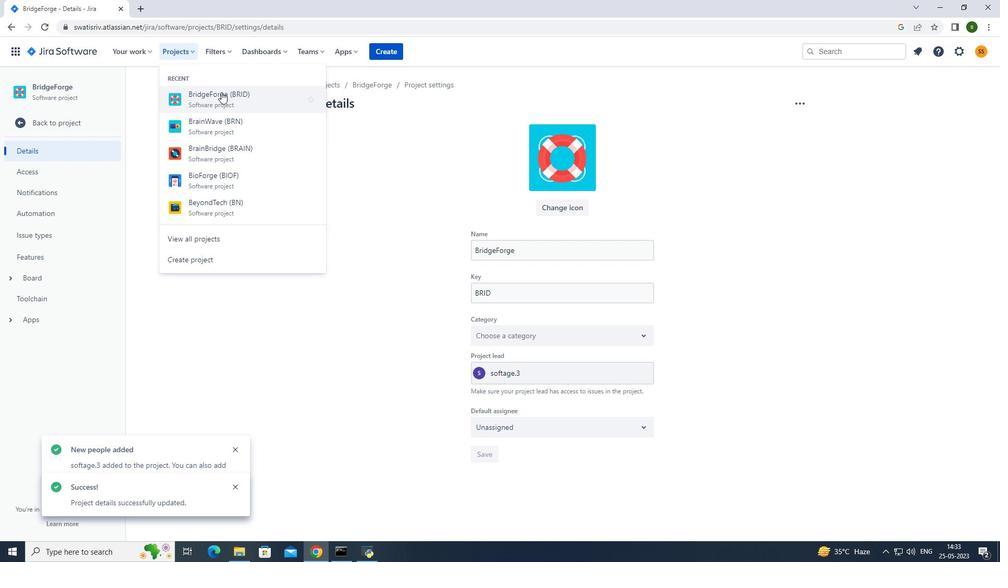 
Action: Mouse pressed left at (230, 99)
Screenshot: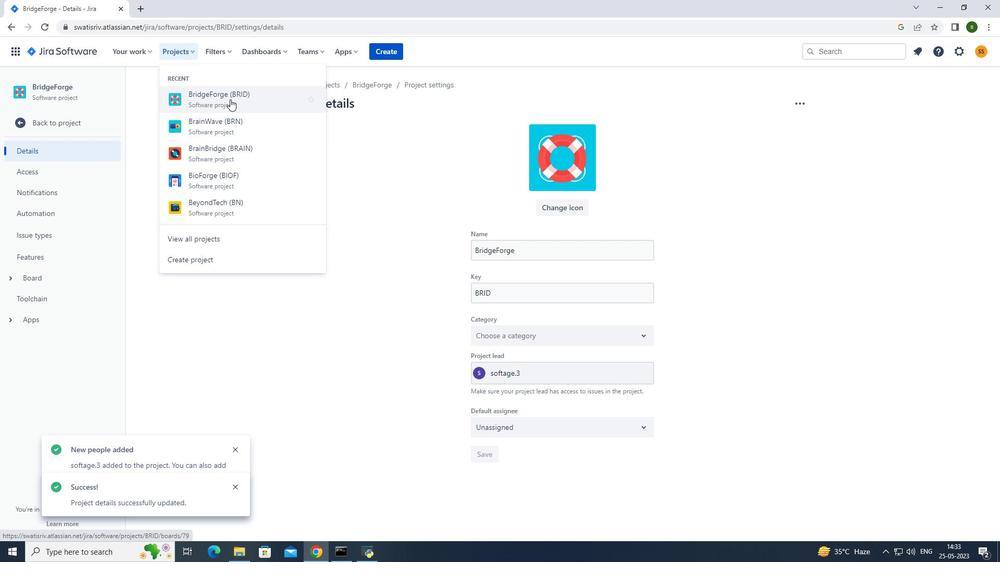 
Action: Mouse moved to (249, 141)
Screenshot: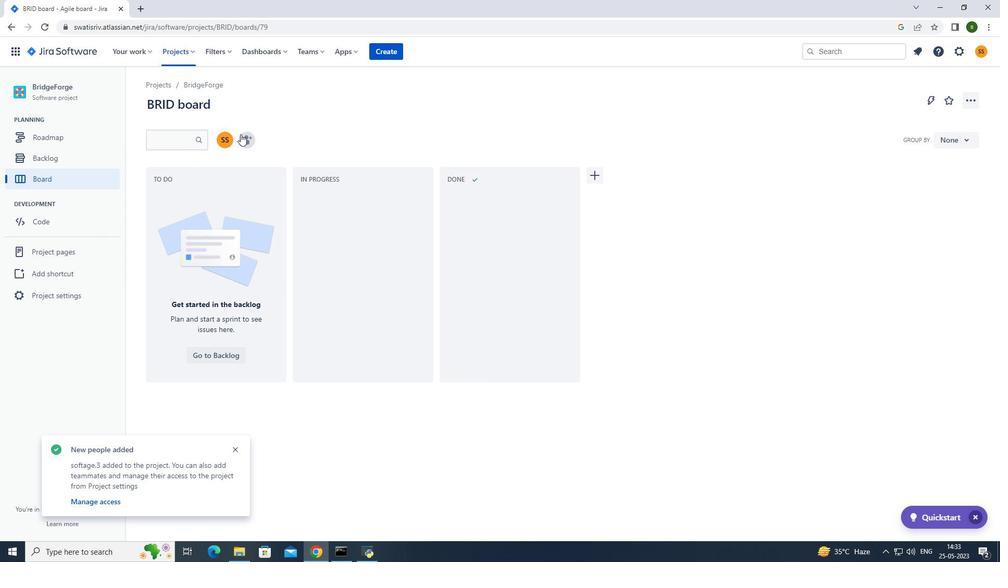 
Action: Mouse pressed left at (249, 141)
Screenshot: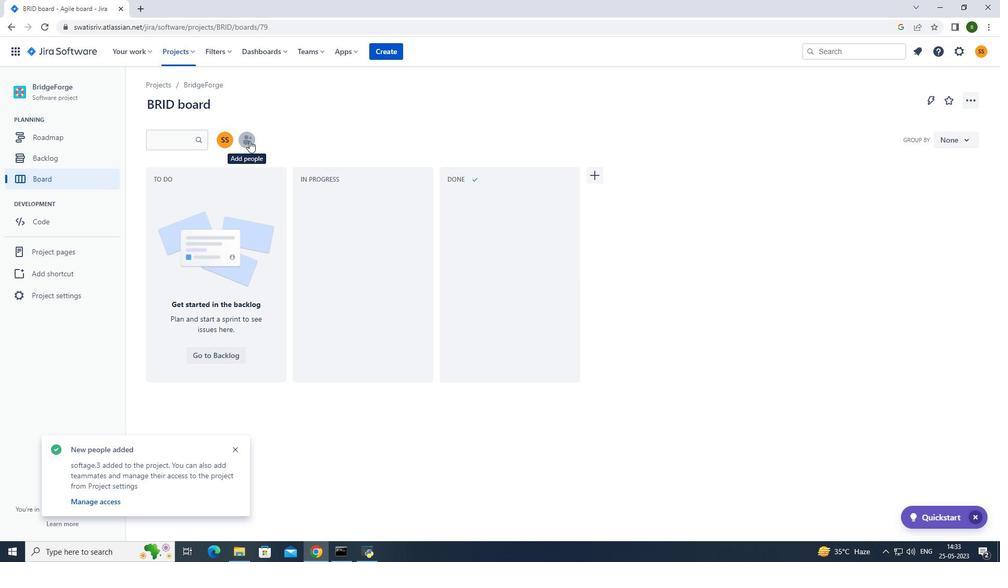 
Action: Mouse moved to (452, 123)
Screenshot: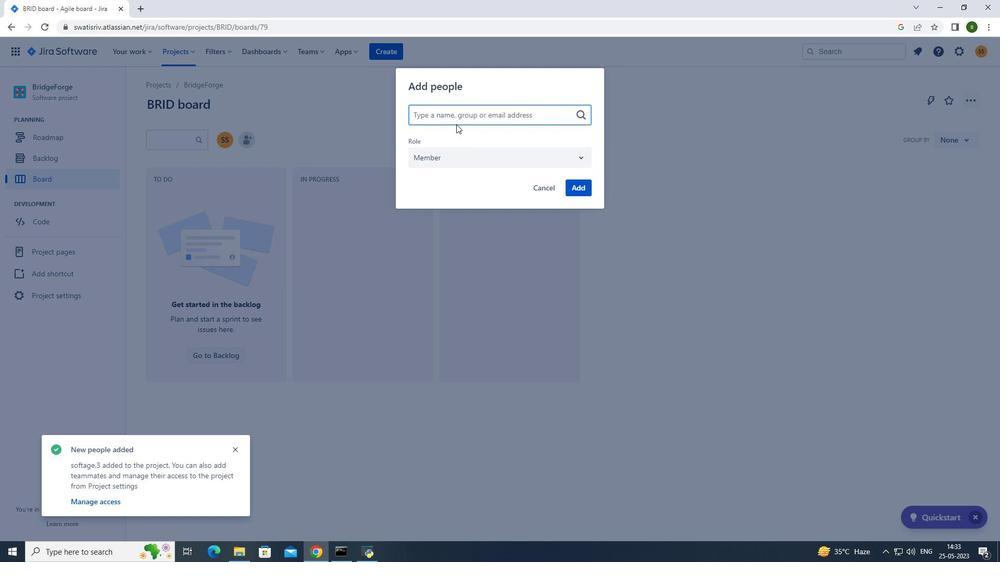 
Action: Key pressed softage
Screenshot: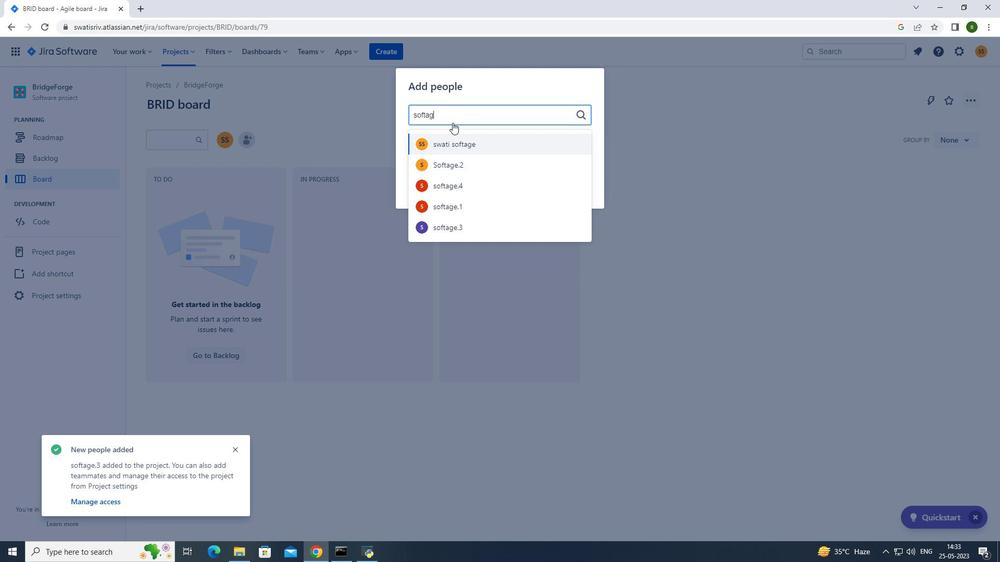 
Action: Mouse moved to (452, 123)
Screenshot: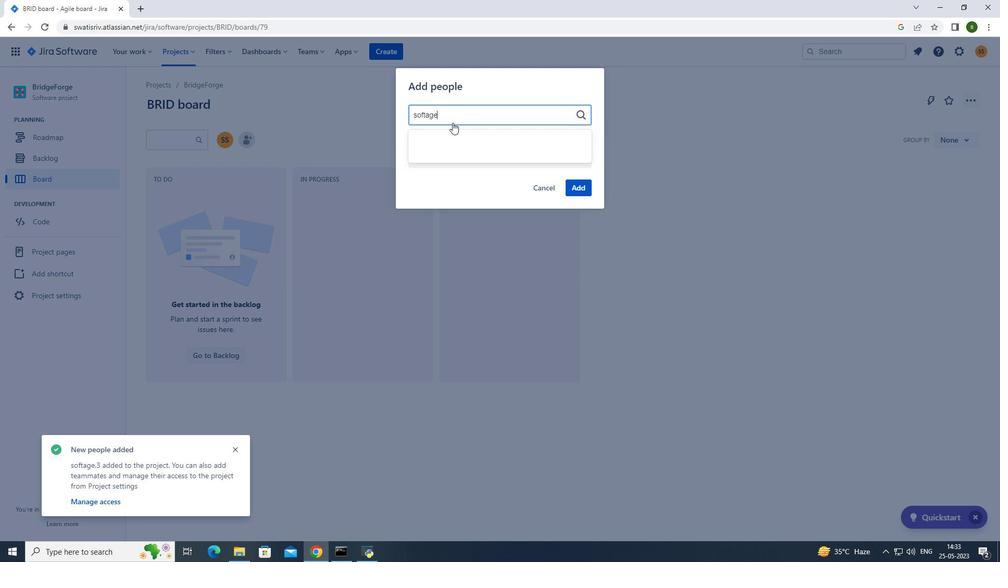 
Action: Key pressed .4<Key.shift>@softage.net
Screenshot: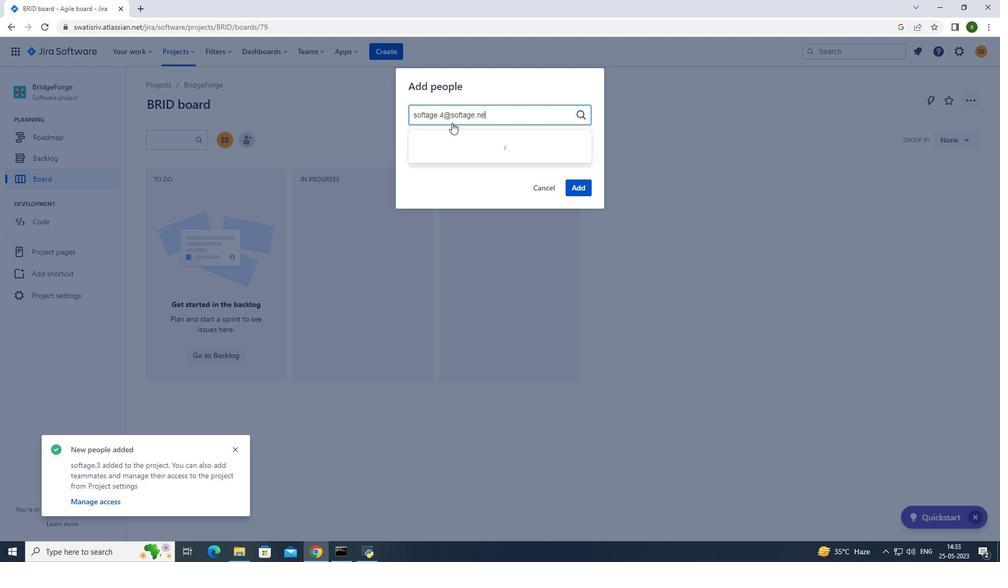 
Action: Mouse moved to (458, 142)
Screenshot: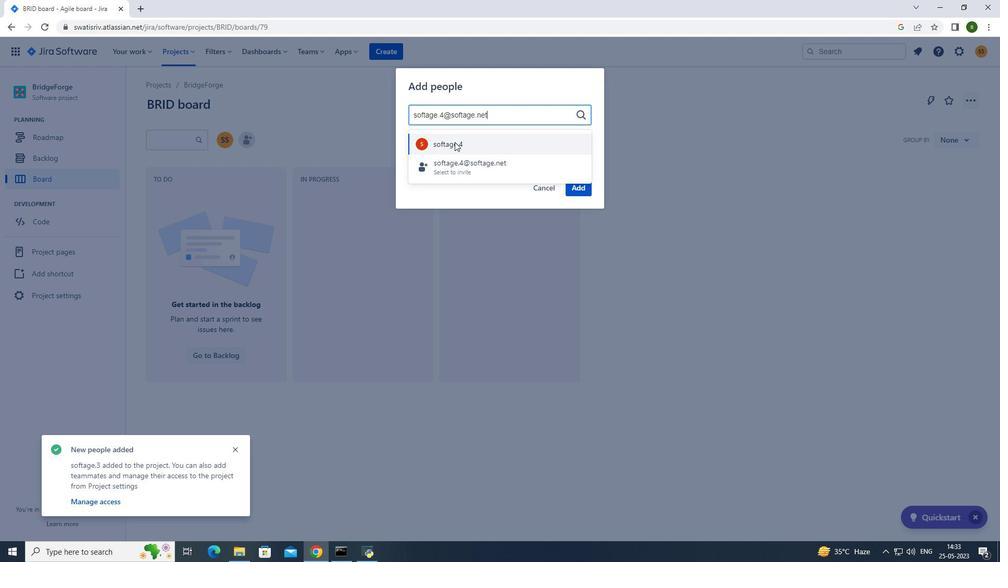 
Action: Mouse pressed left at (458, 142)
Screenshot: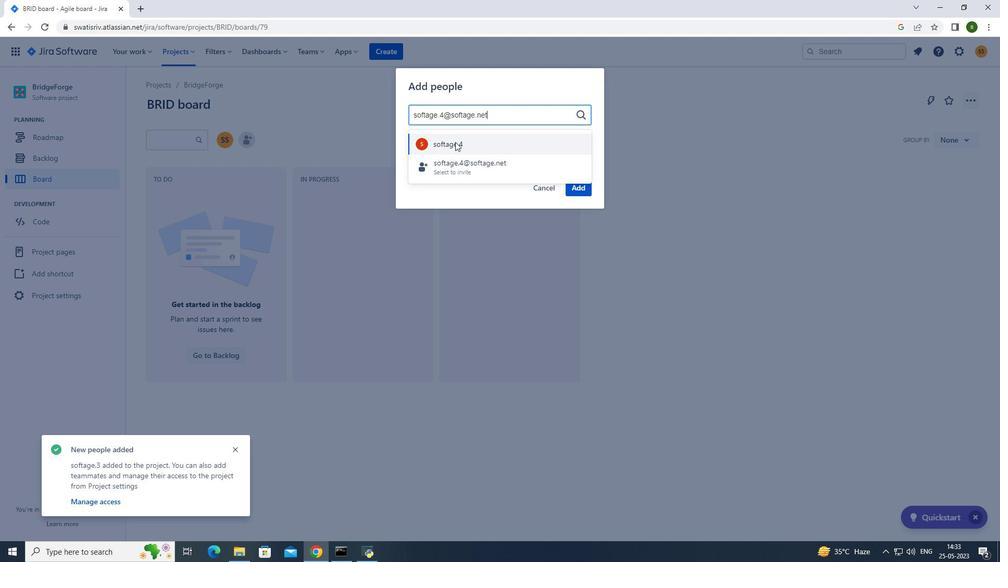 
Action: Mouse moved to (584, 186)
Screenshot: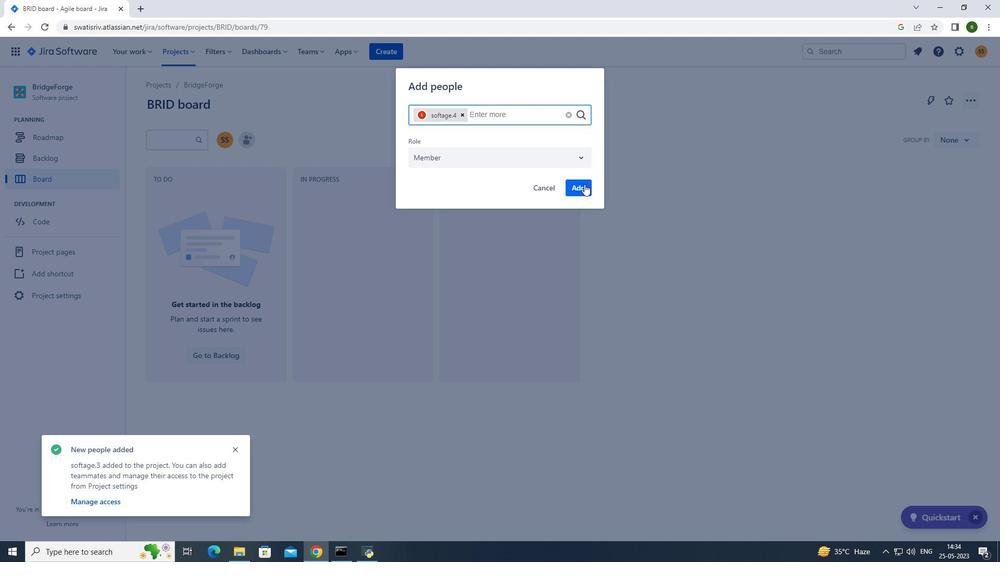 
Action: Mouse pressed left at (584, 186)
Screenshot: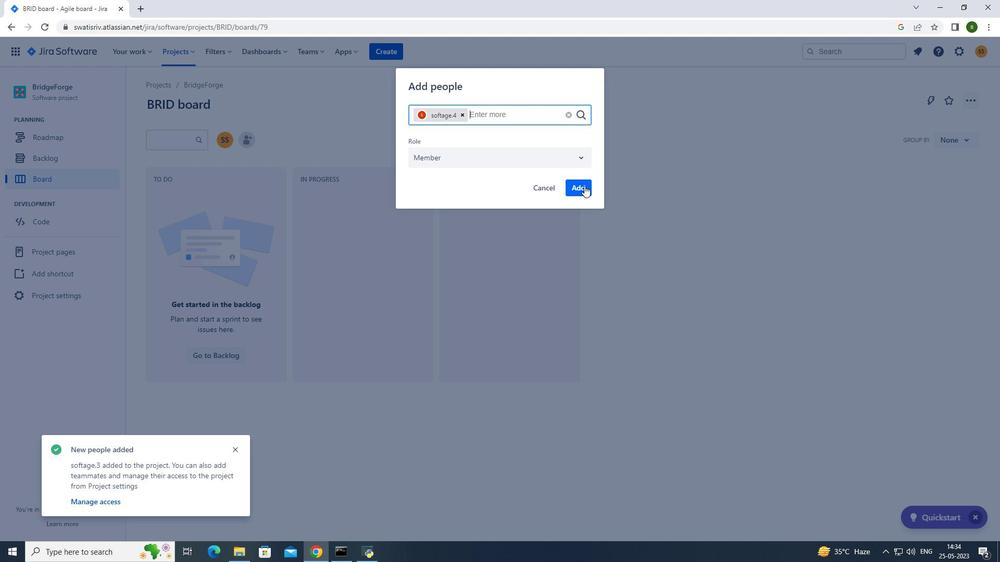 
Action: Mouse moved to (528, 119)
Screenshot: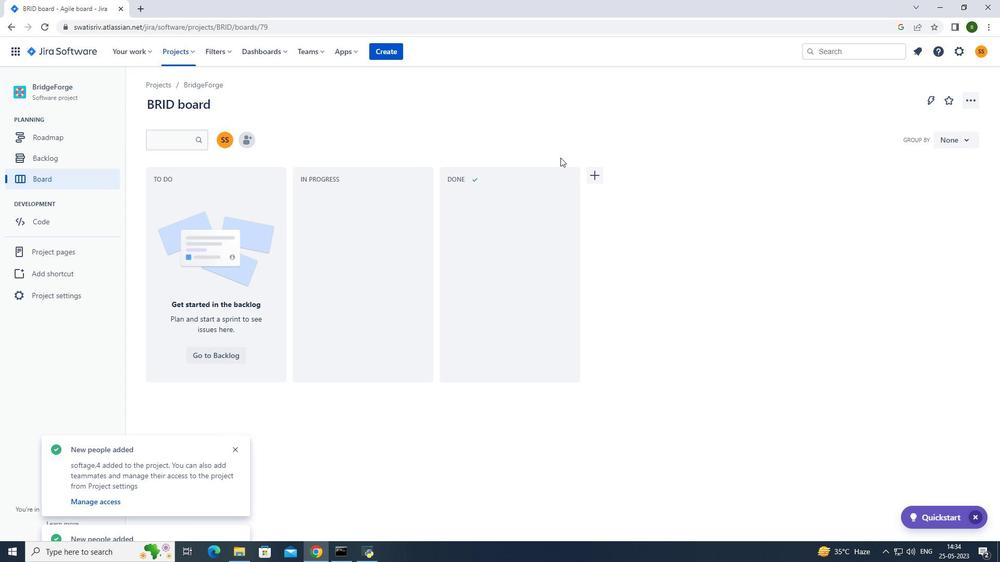 
